 Task: Add a signature Jackson Scott containing Have a great Mothers Day, Jackson Scott to email address softage.8@softage.net and add a folder Fourth of July plans
Action: Mouse moved to (122, 146)
Screenshot: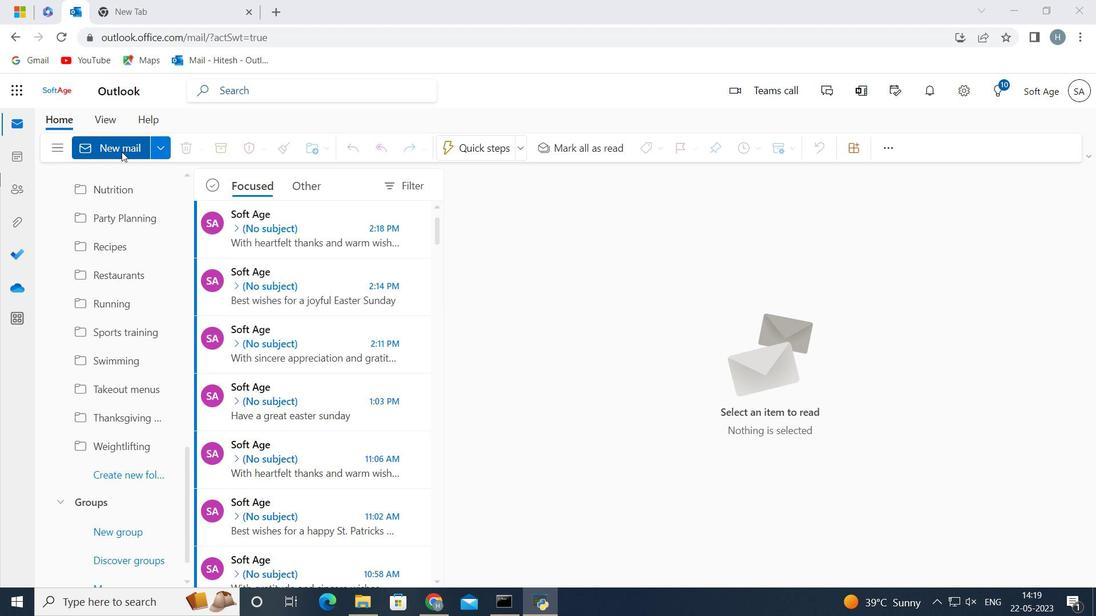 
Action: Mouse pressed left at (122, 146)
Screenshot: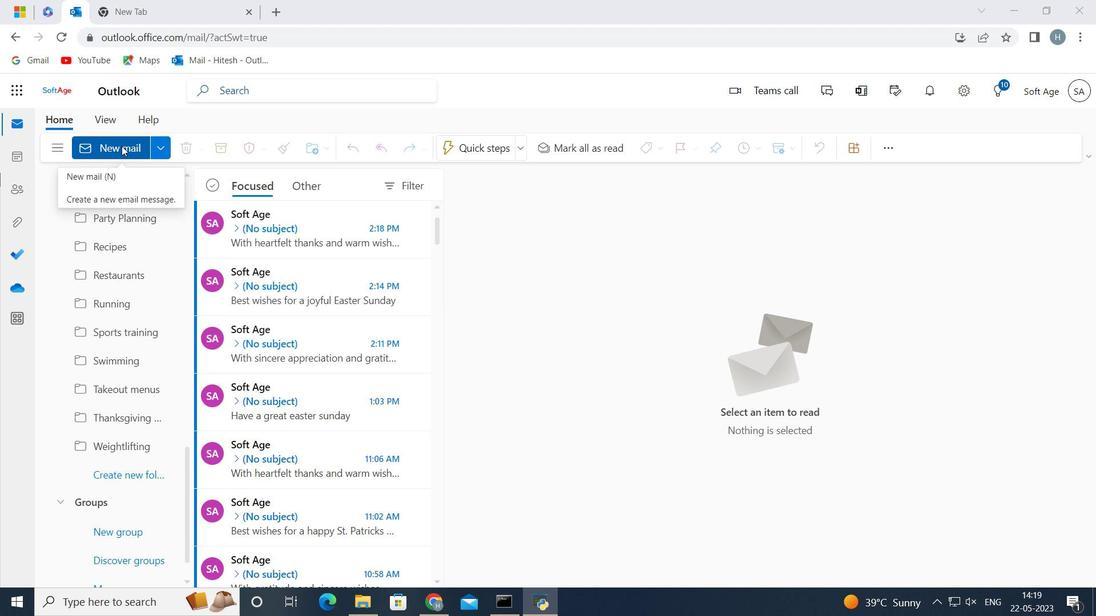
Action: Mouse moved to (891, 151)
Screenshot: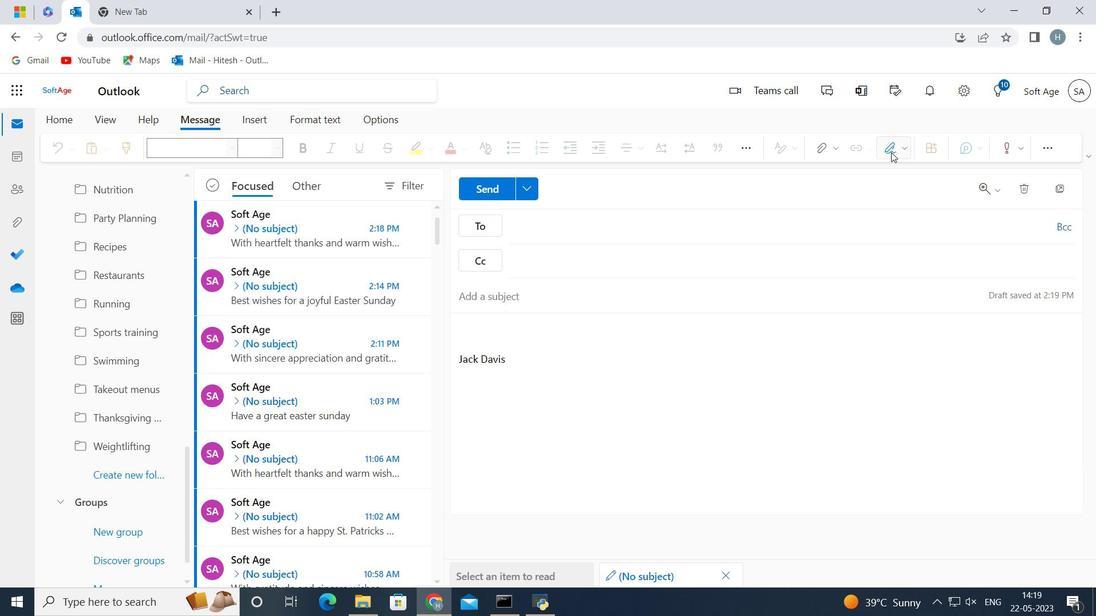 
Action: Mouse pressed left at (891, 151)
Screenshot: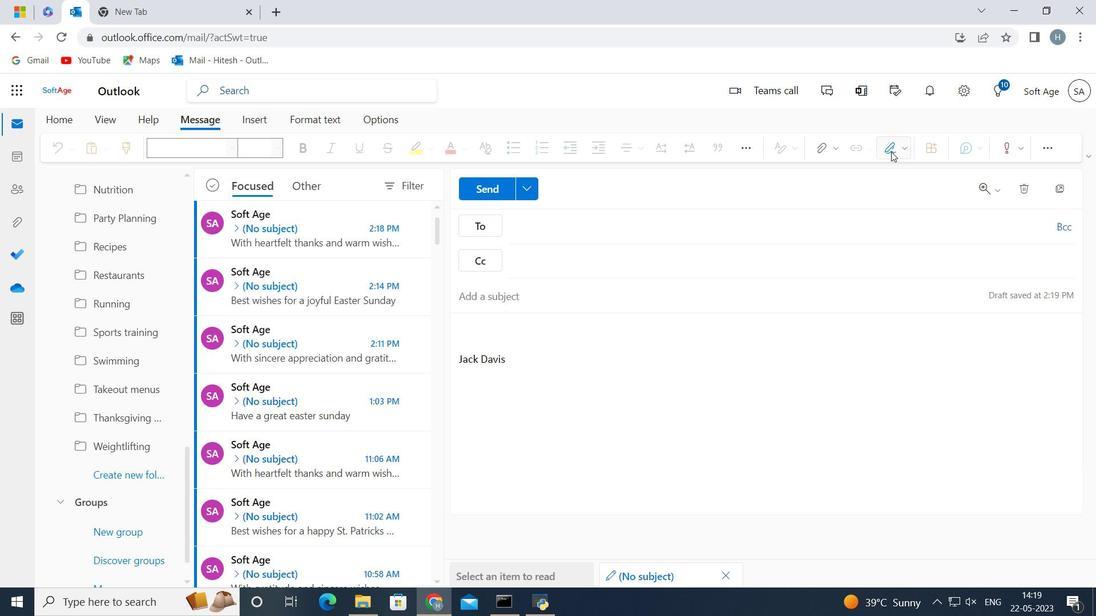 
Action: Mouse moved to (878, 379)
Screenshot: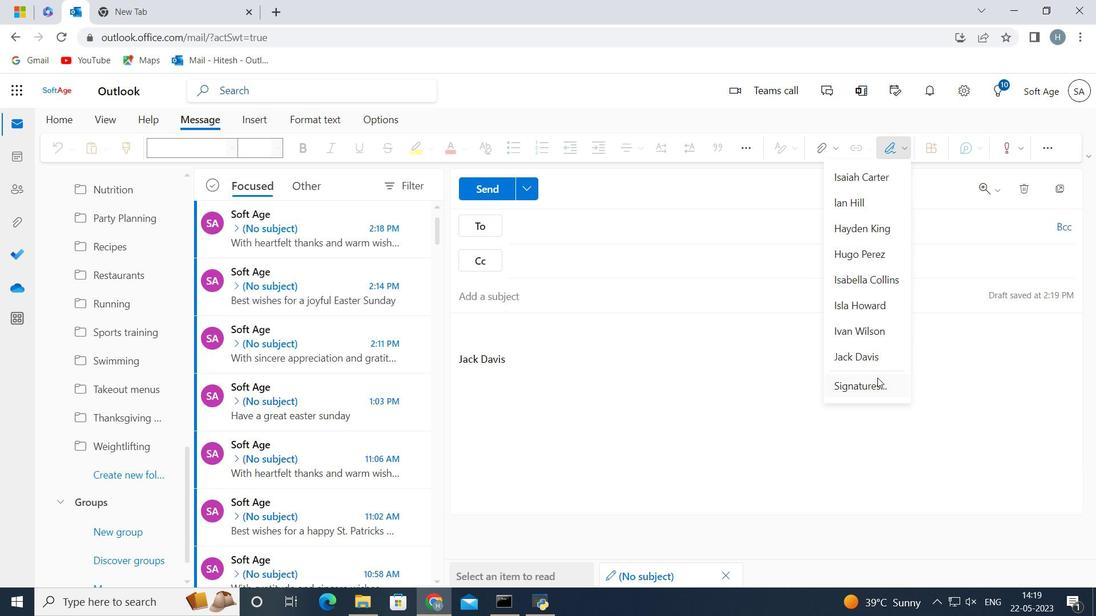 
Action: Mouse pressed left at (878, 379)
Screenshot: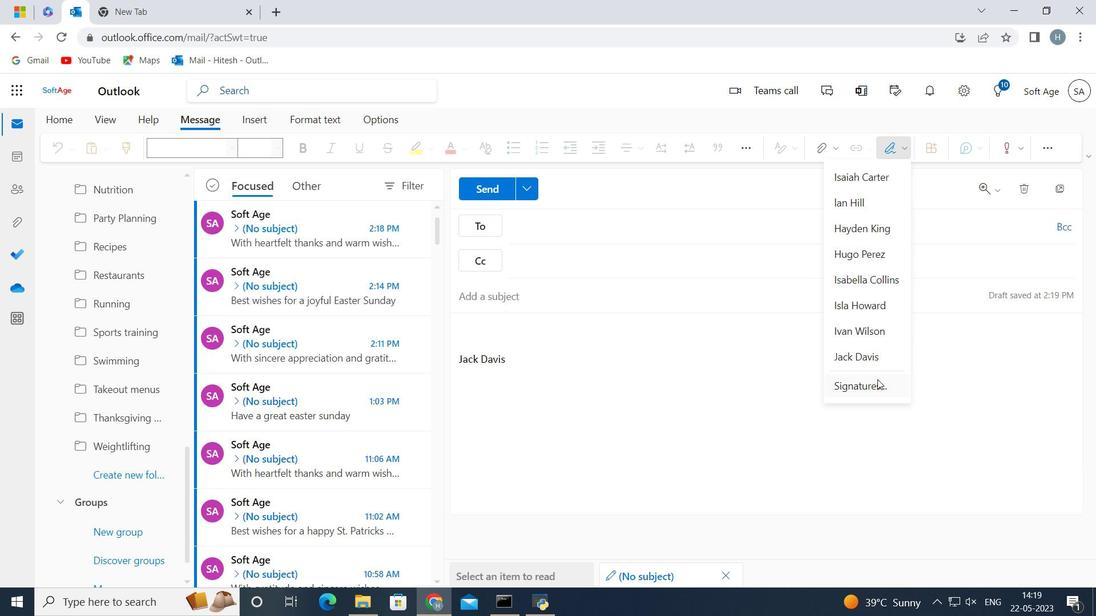 
Action: Mouse moved to (529, 254)
Screenshot: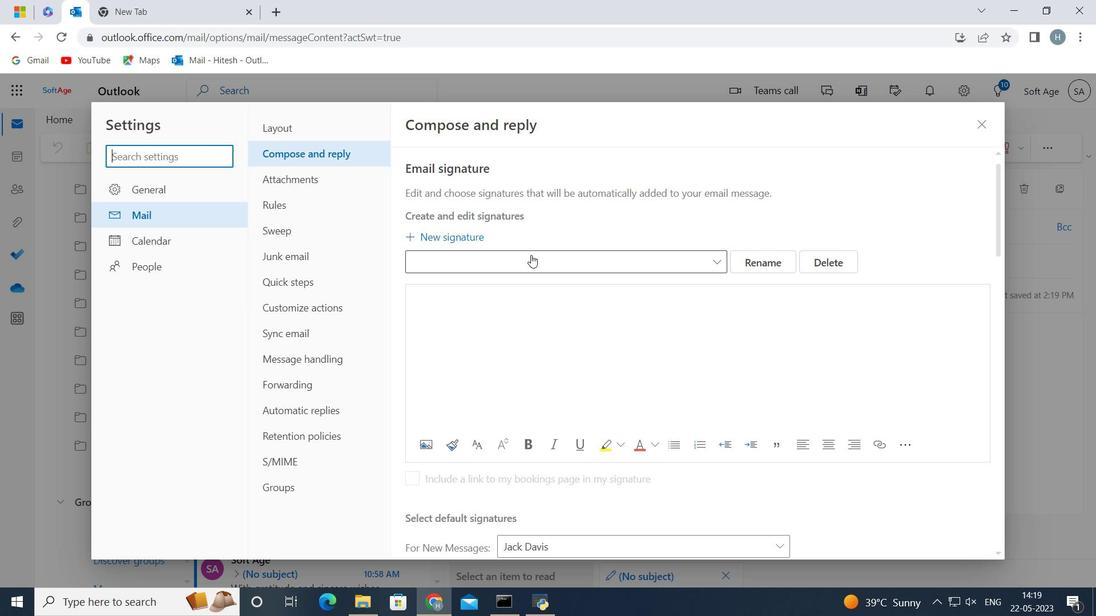 
Action: Mouse pressed left at (529, 254)
Screenshot: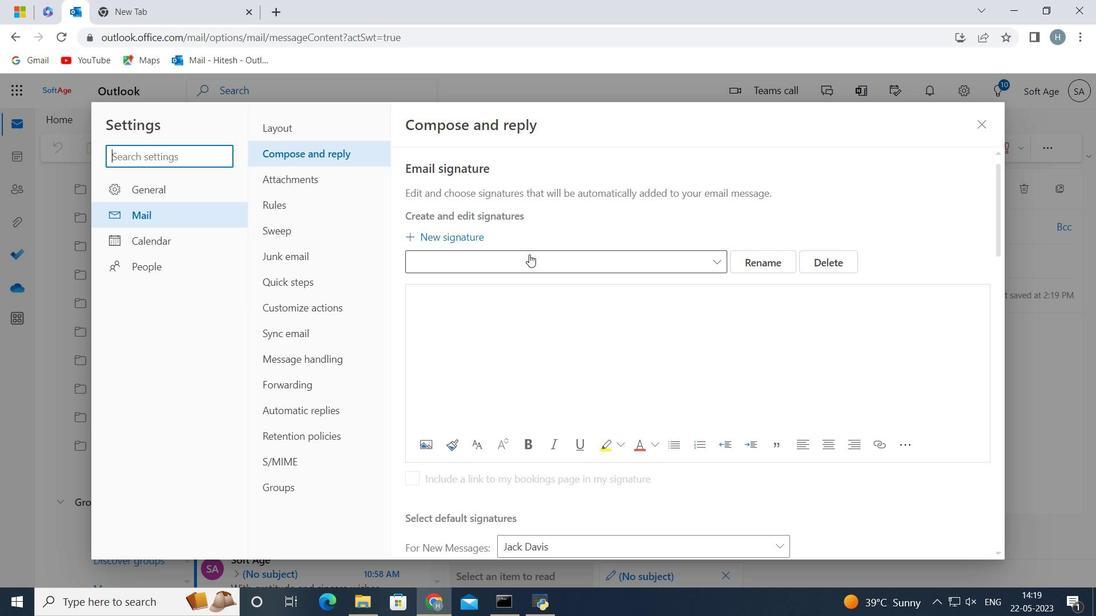 
Action: Mouse moved to (794, 257)
Screenshot: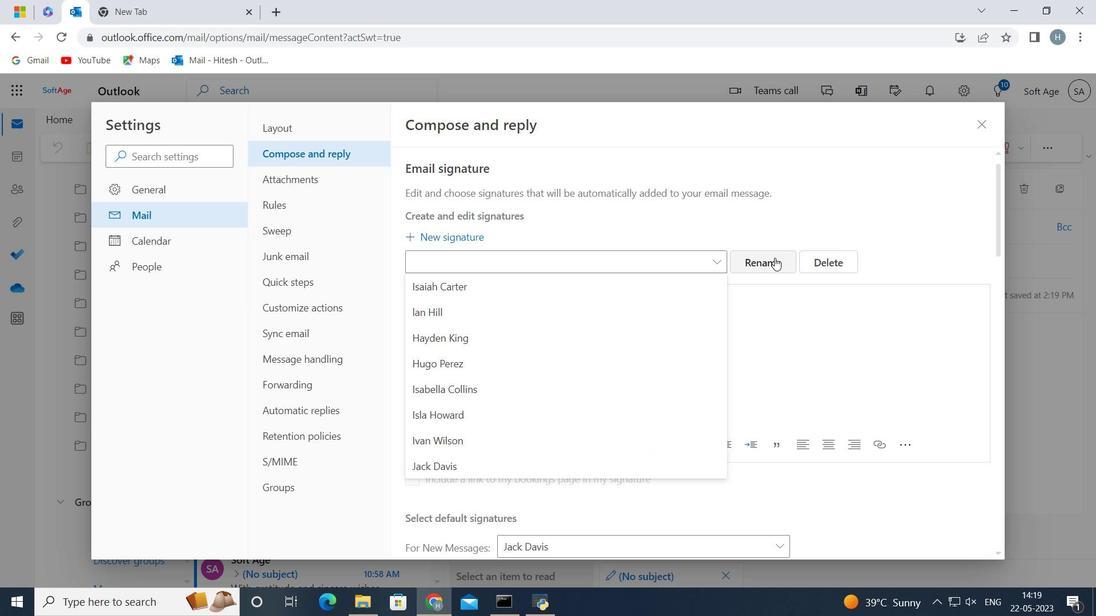 
Action: Mouse pressed left at (794, 257)
Screenshot: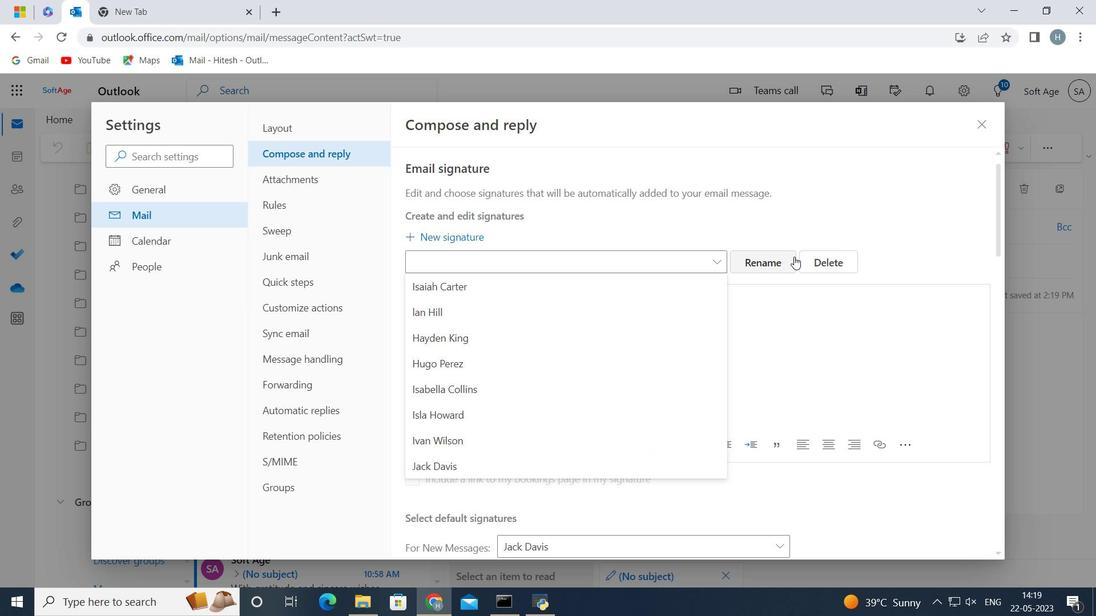 
Action: Mouse moved to (722, 259)
Screenshot: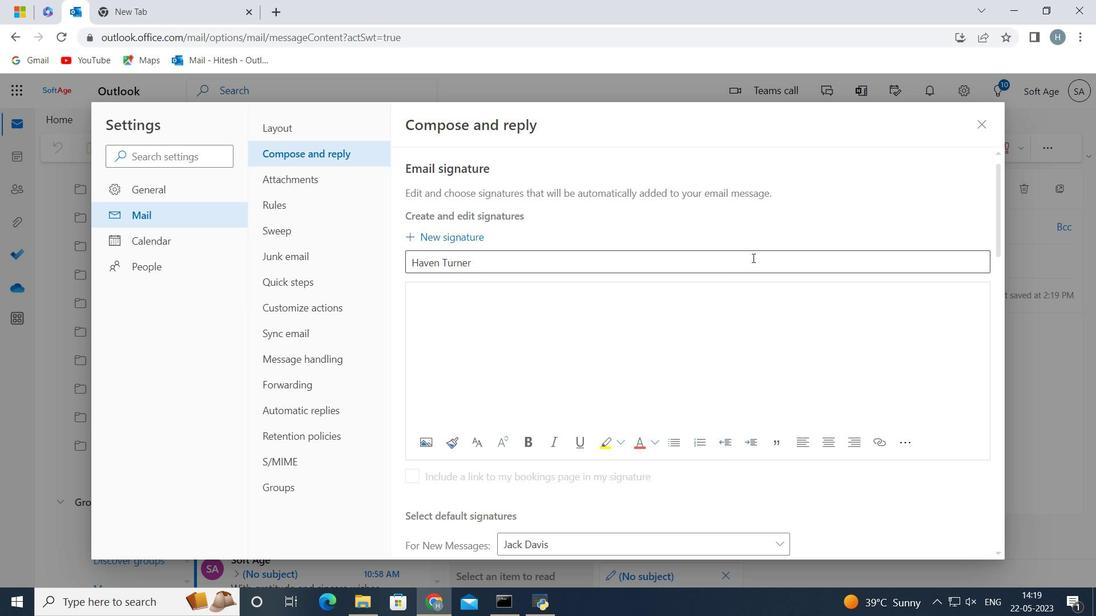 
Action: Mouse pressed left at (722, 259)
Screenshot: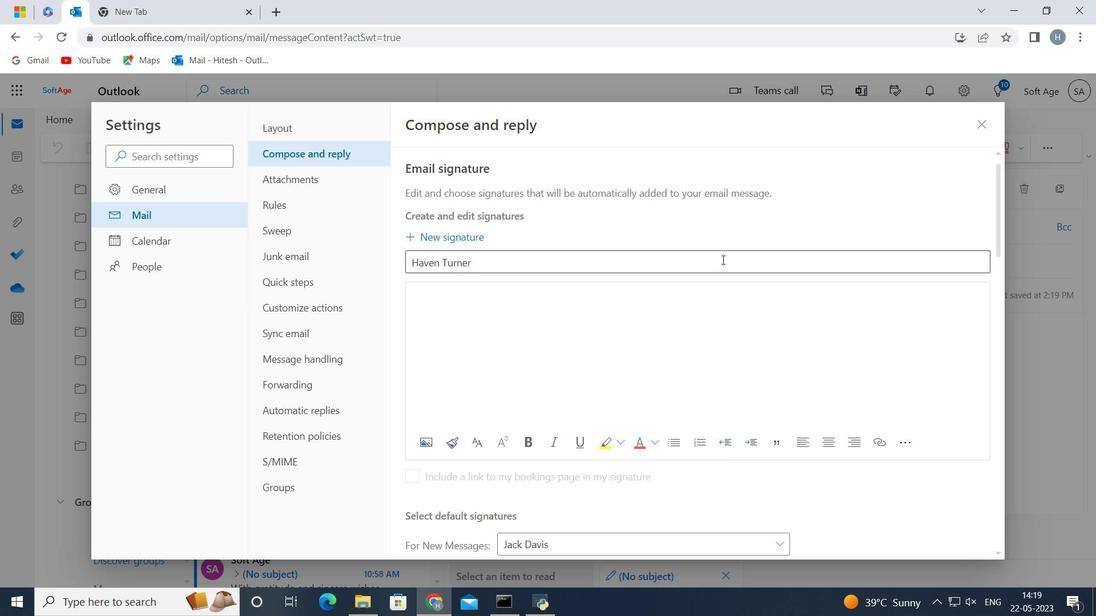 
Action: Key pressed <Key.backspace><Key.backspace><Key.backspace><Key.backspace><Key.backspace><Key.backspace><Key.backspace><Key.backspace><Key.backspace><Key.backspace><Key.backspace><Key.backspace><Key.backspace><Key.backspace><Key.backspace><Key.backspace><Key.shift>Jackson<Key.space><Key.shift>Scott
Screenshot: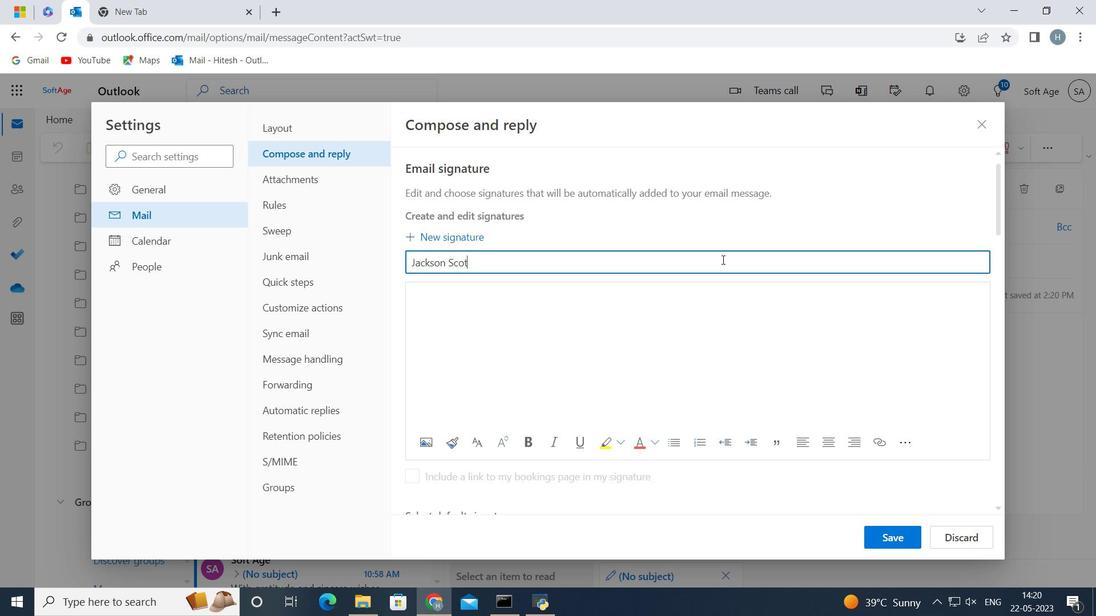 
Action: Mouse moved to (520, 309)
Screenshot: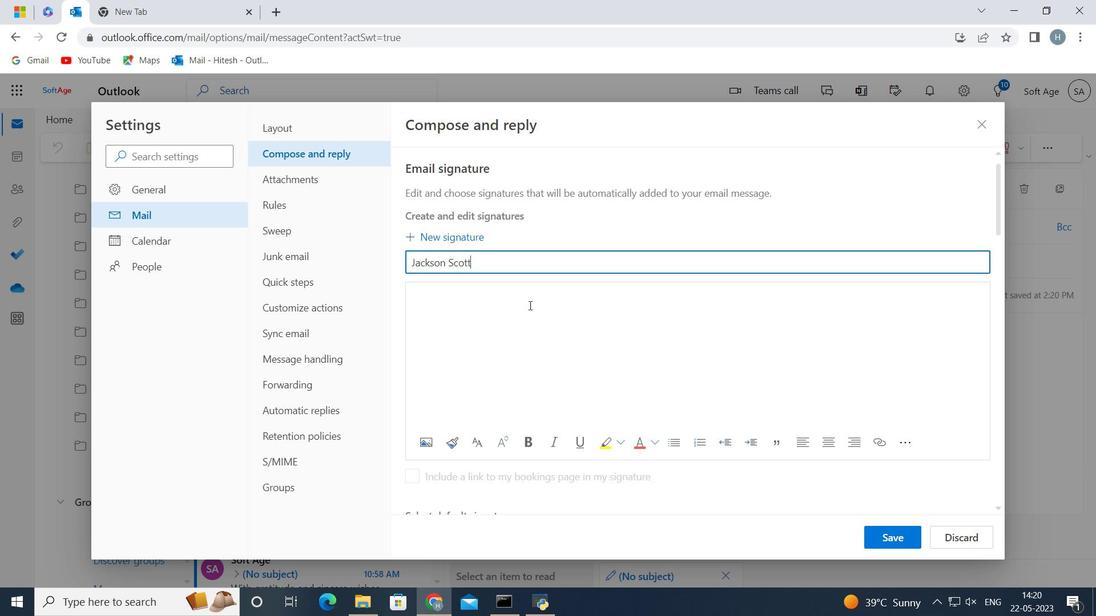 
Action: Mouse pressed left at (520, 309)
Screenshot: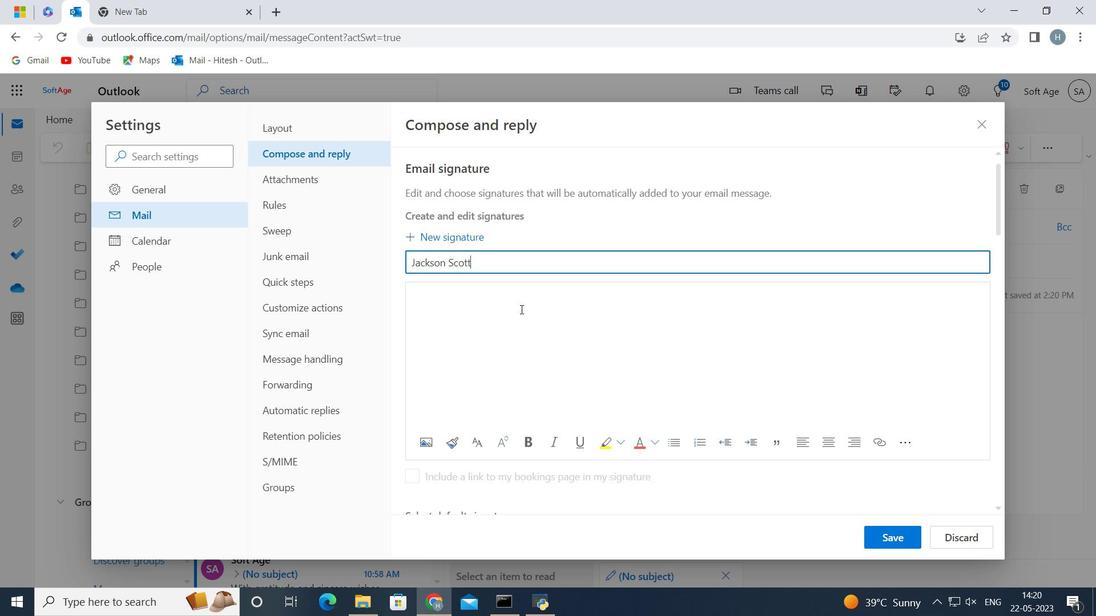 
Action: Key pressed <Key.shift>Jackson<Key.space><Key.shift>Scott
Screenshot: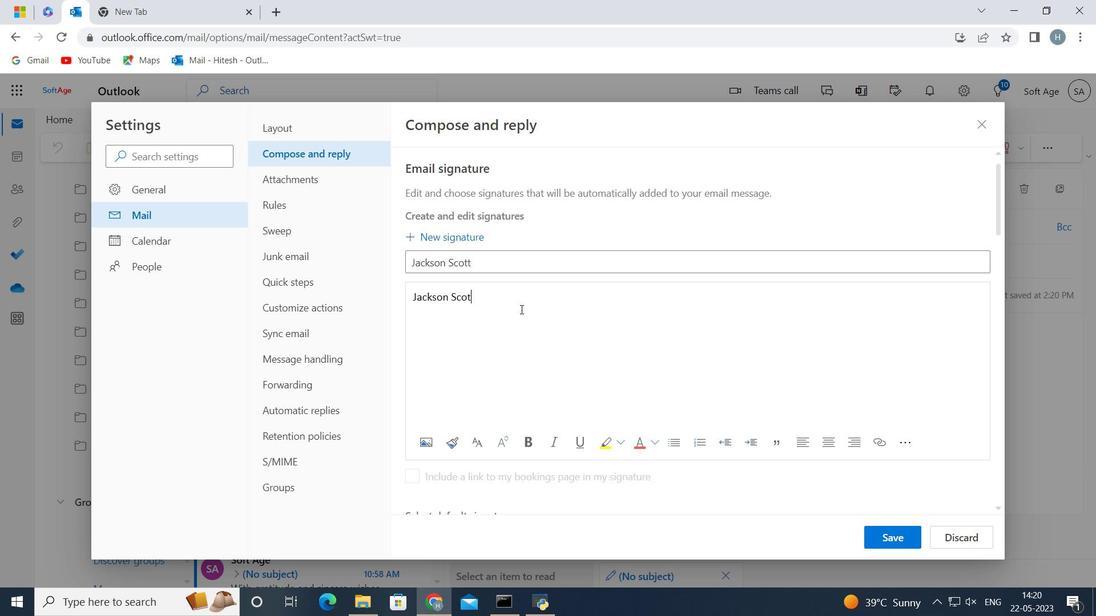 
Action: Mouse moved to (556, 331)
Screenshot: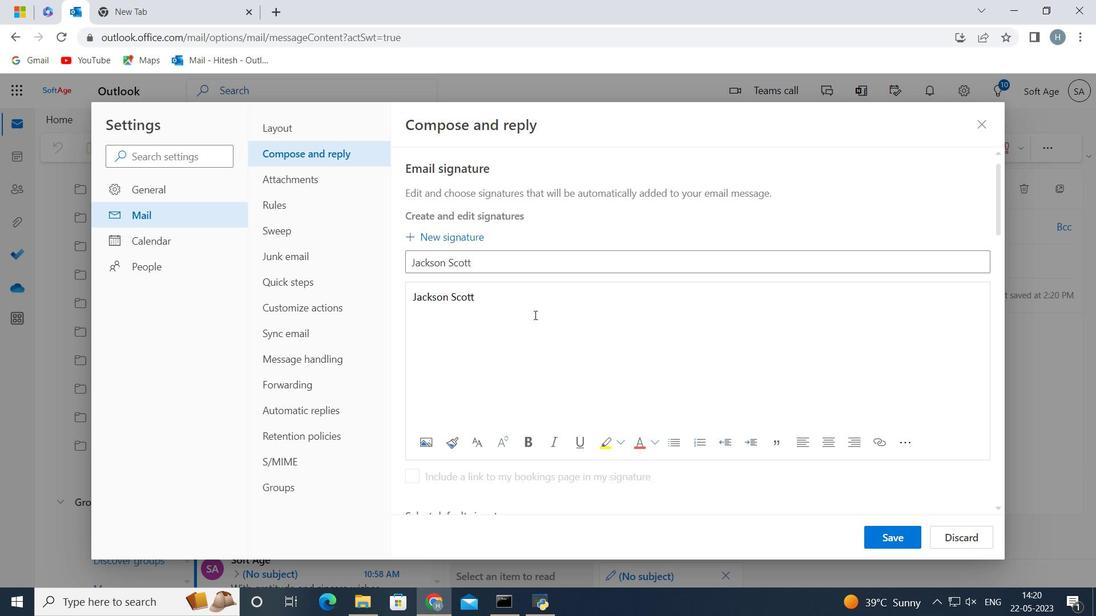 
Action: Mouse pressed left at (556, 331)
Screenshot: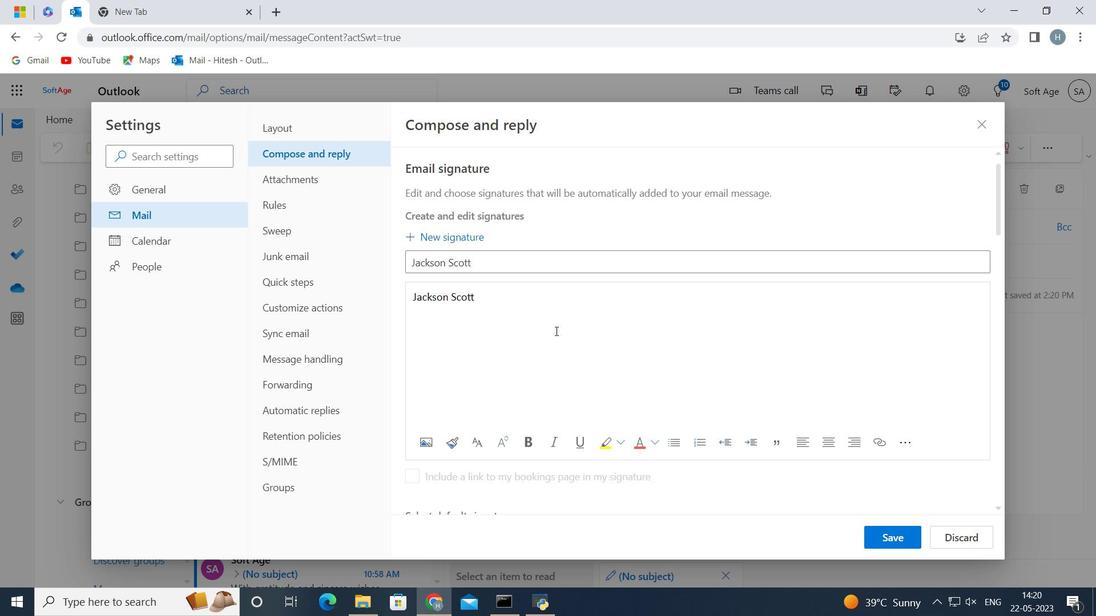 
Action: Mouse moved to (902, 542)
Screenshot: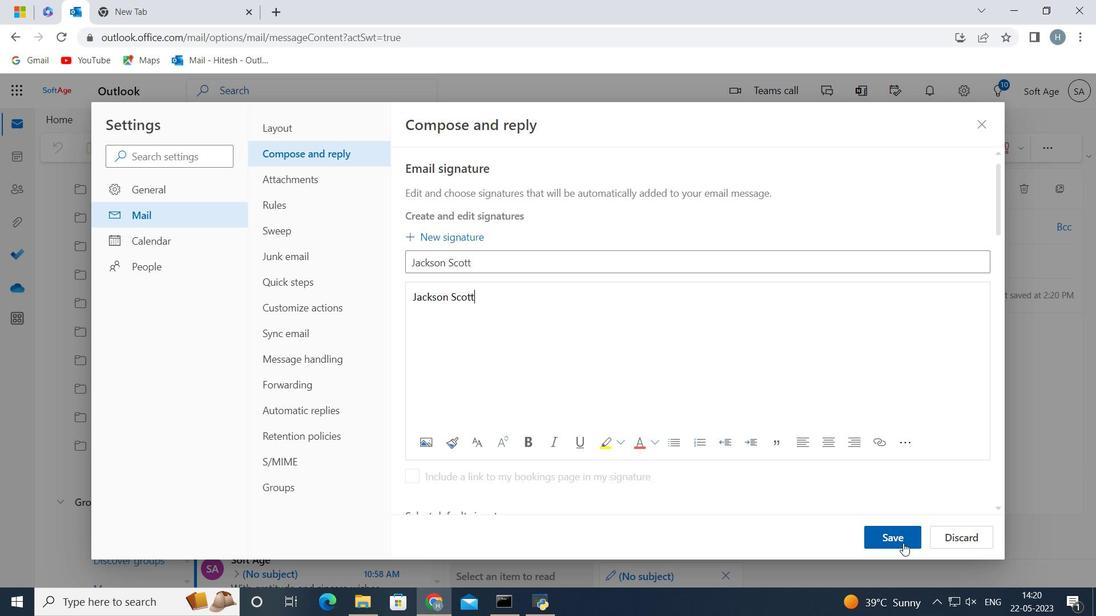 
Action: Mouse pressed left at (902, 542)
Screenshot: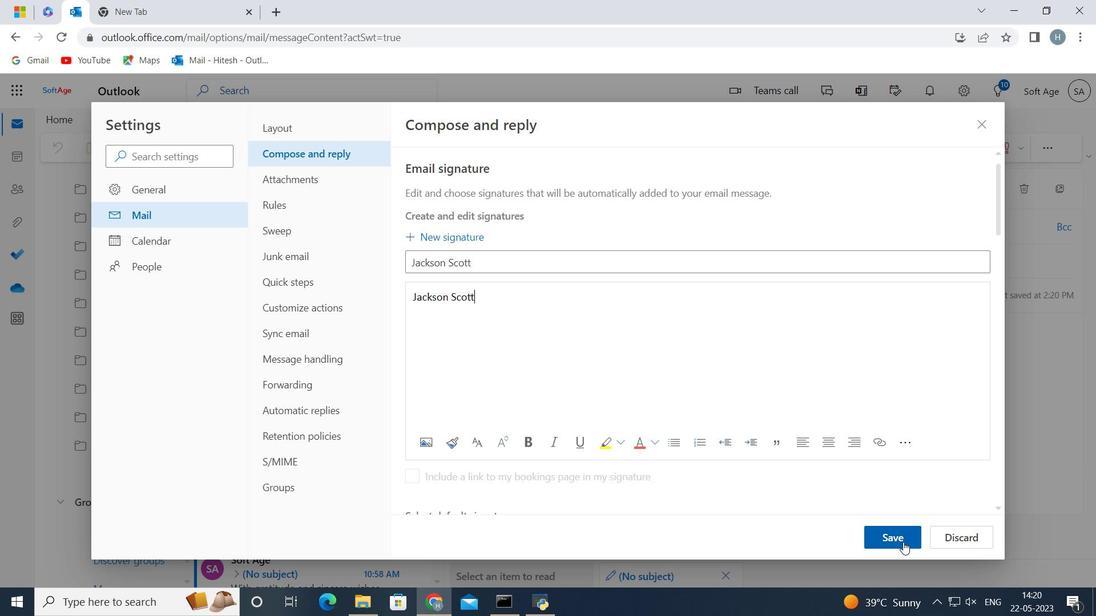 
Action: Mouse moved to (620, 321)
Screenshot: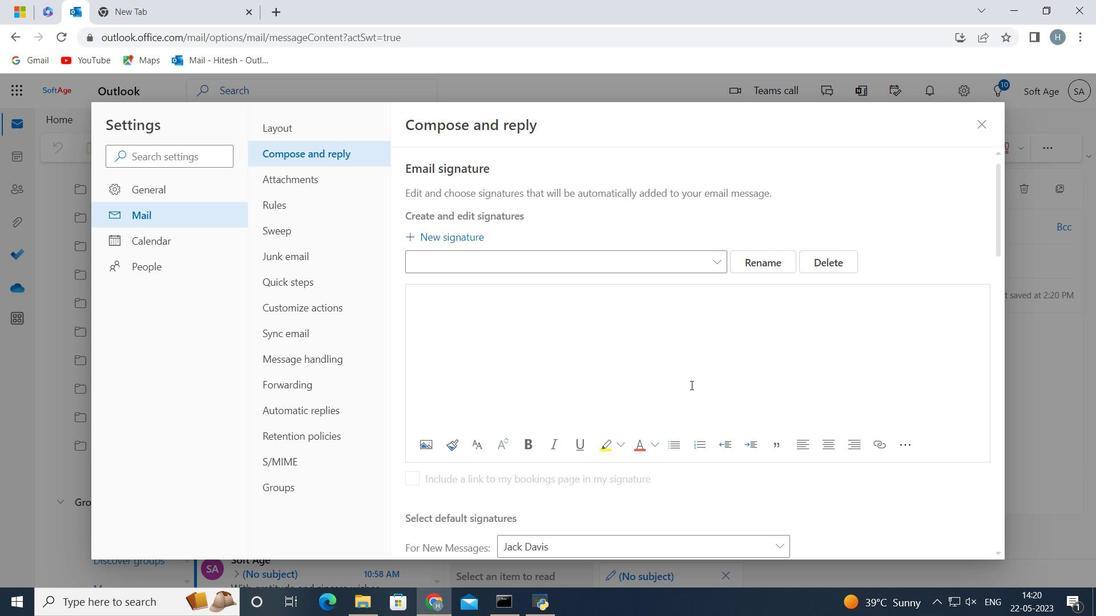 
Action: Mouse scrolled (620, 321) with delta (0, 0)
Screenshot: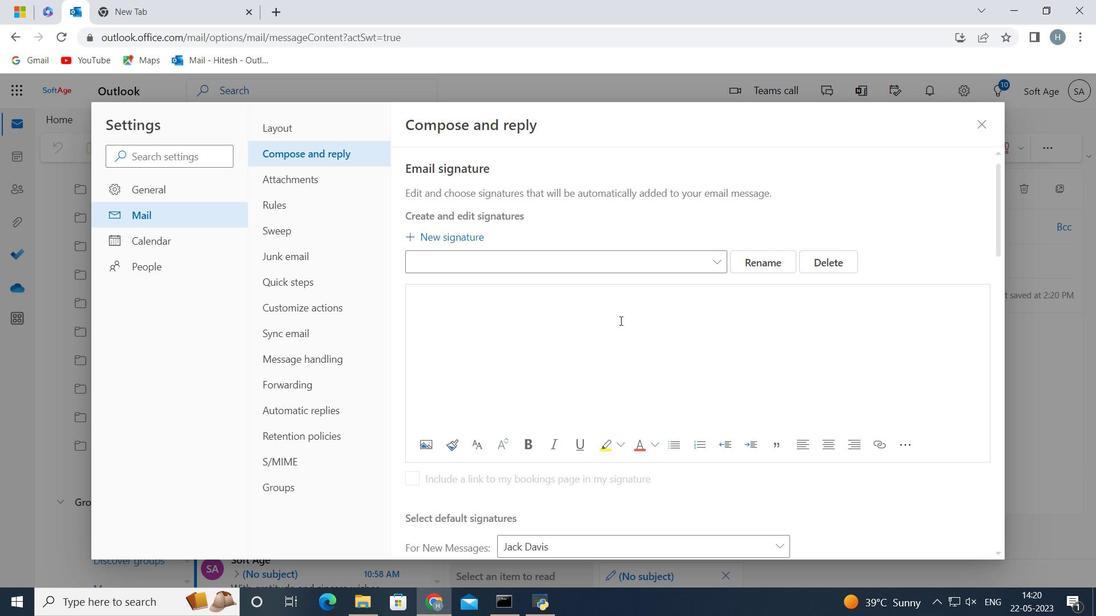 
Action: Mouse scrolled (620, 321) with delta (0, 0)
Screenshot: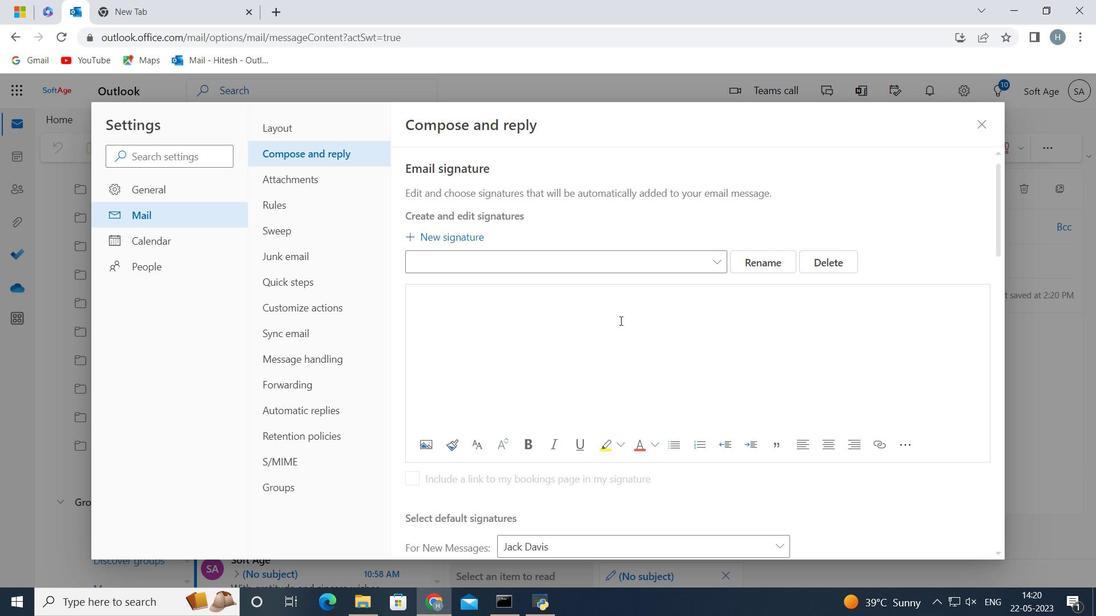 
Action: Mouse moved to (607, 292)
Screenshot: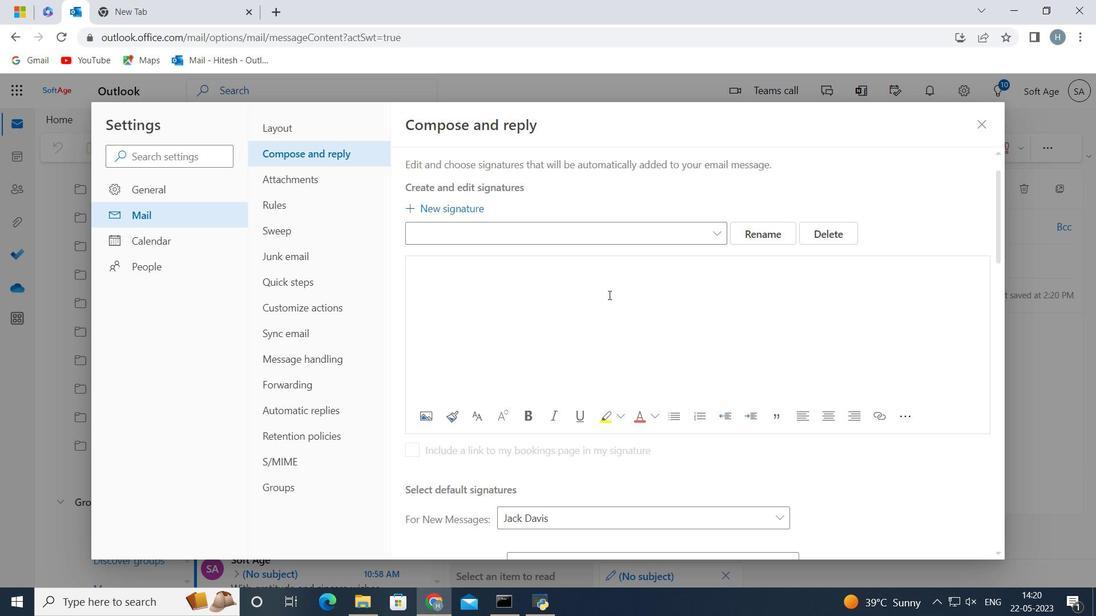 
Action: Mouse scrolled (607, 291) with delta (0, 0)
Screenshot: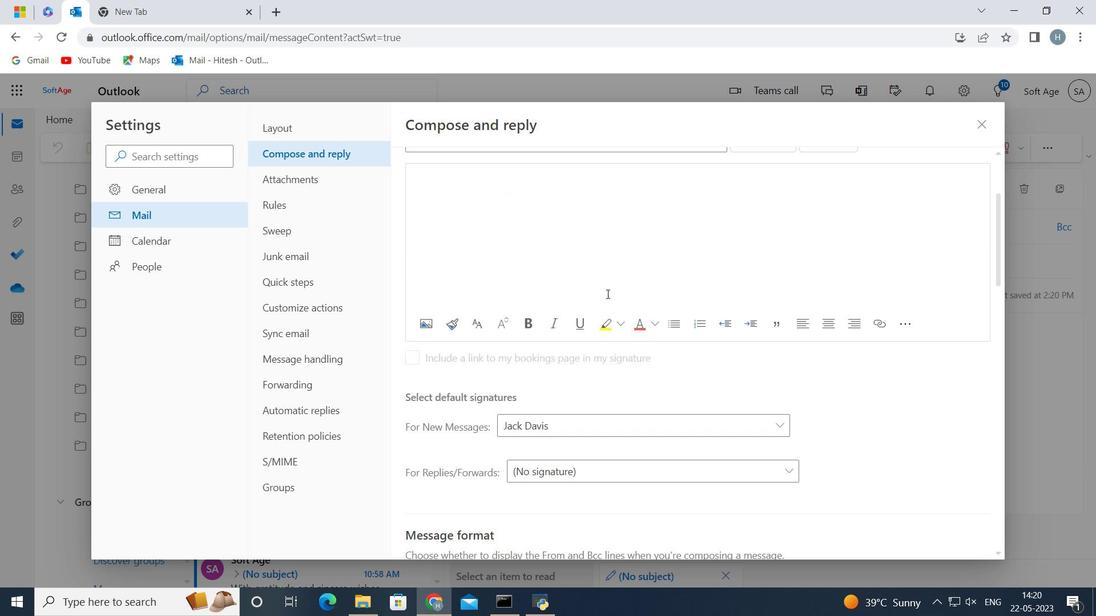 
Action: Mouse scrolled (607, 291) with delta (0, 0)
Screenshot: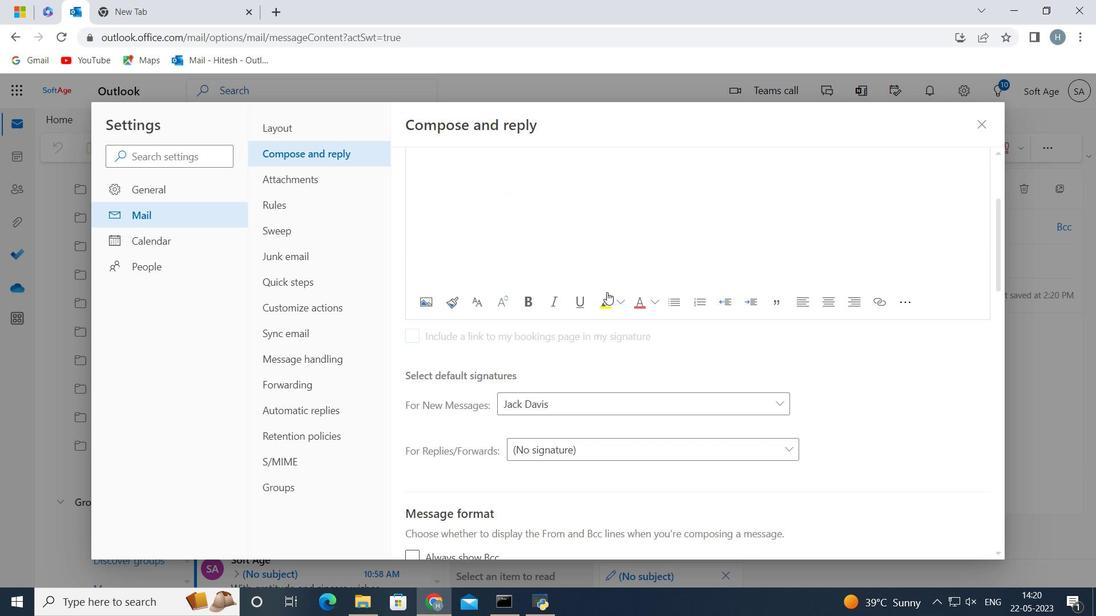 
Action: Mouse moved to (666, 263)
Screenshot: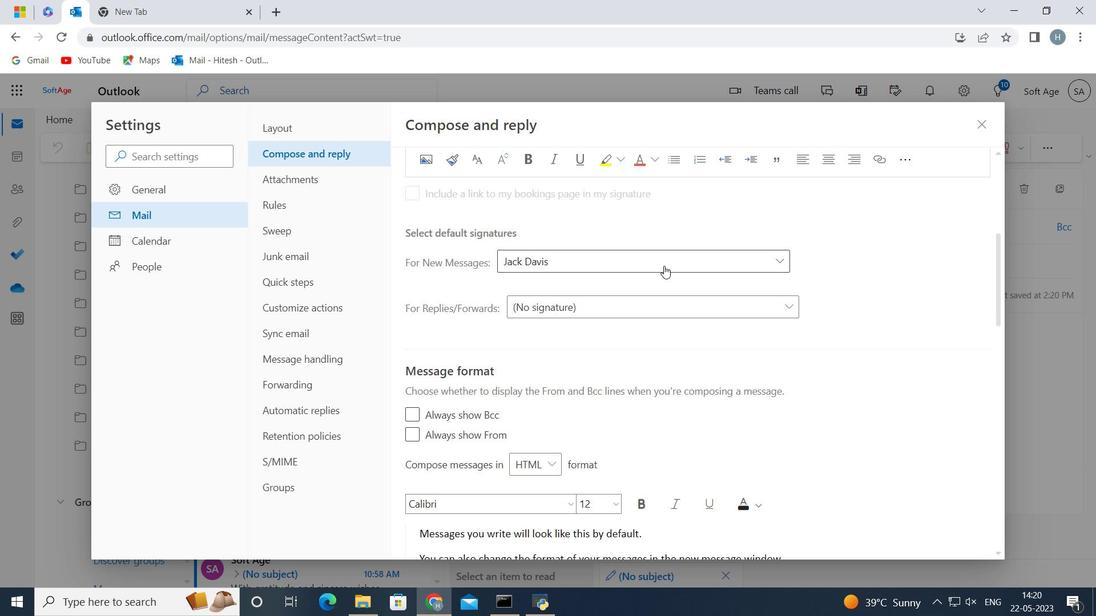 
Action: Mouse pressed left at (666, 263)
Screenshot: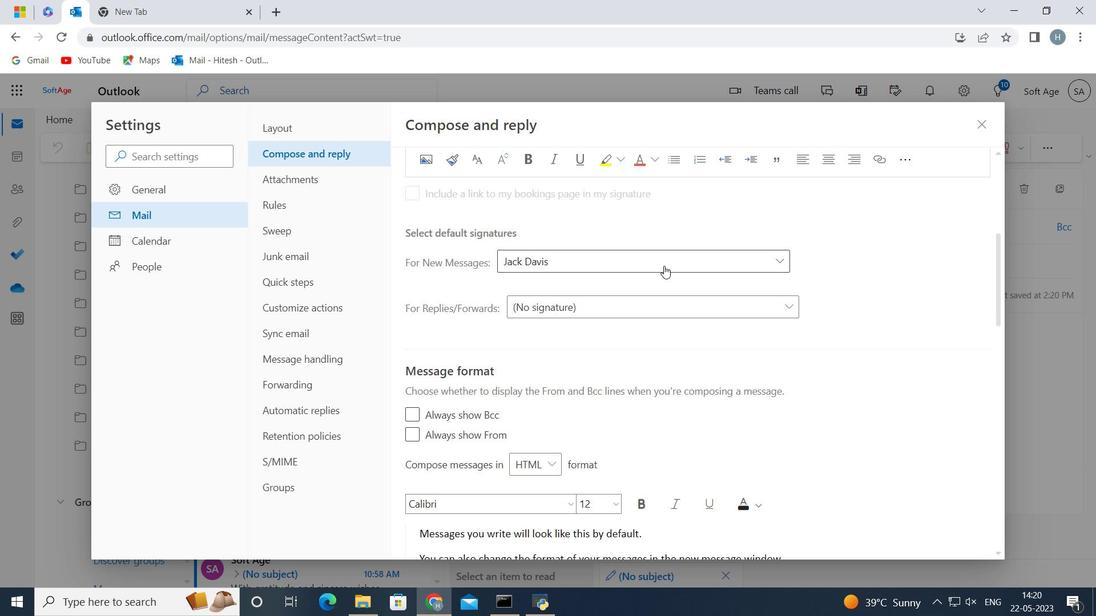 
Action: Mouse moved to (630, 517)
Screenshot: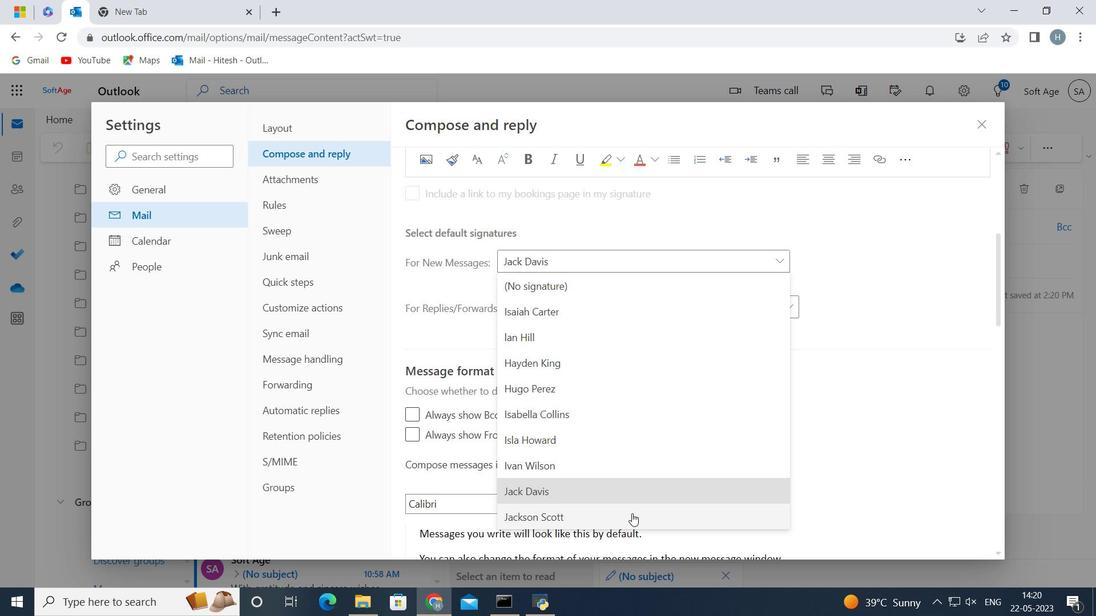 
Action: Mouse pressed left at (630, 517)
Screenshot: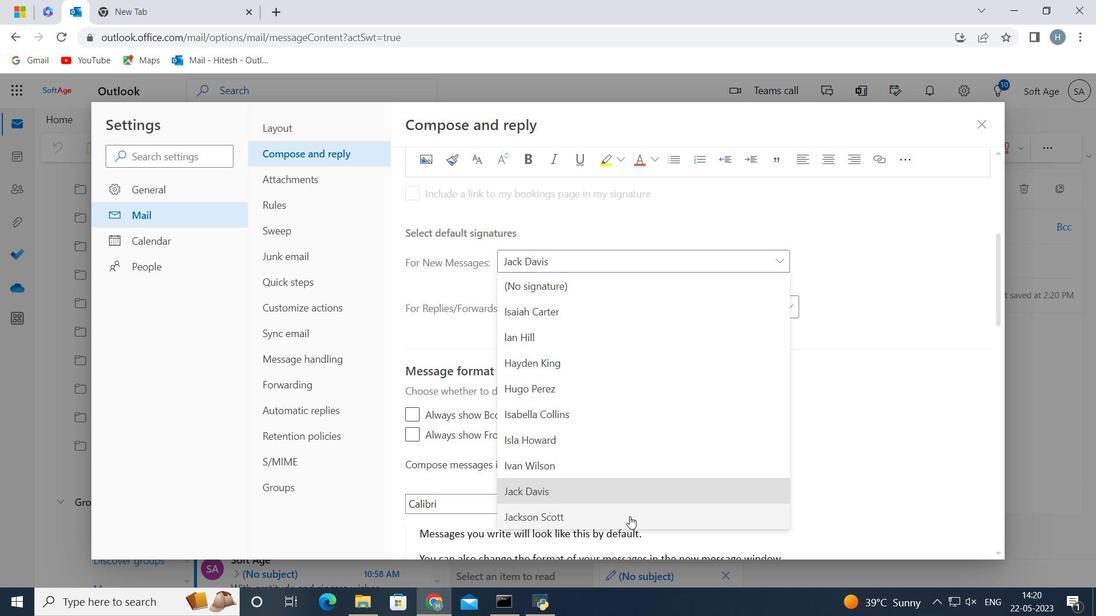 
Action: Mouse moved to (889, 540)
Screenshot: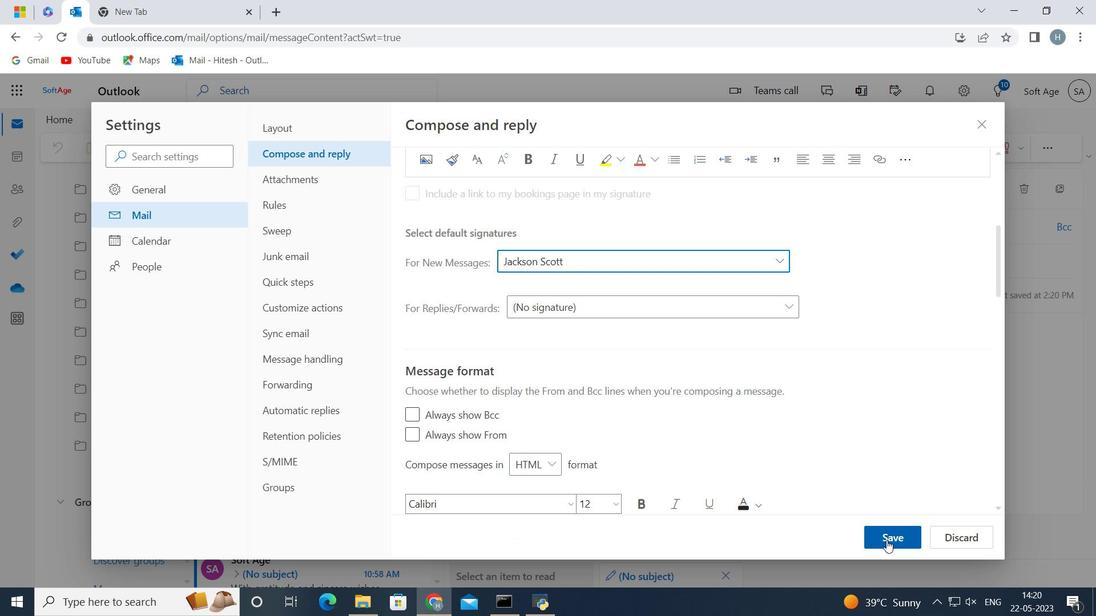
Action: Mouse pressed left at (889, 540)
Screenshot: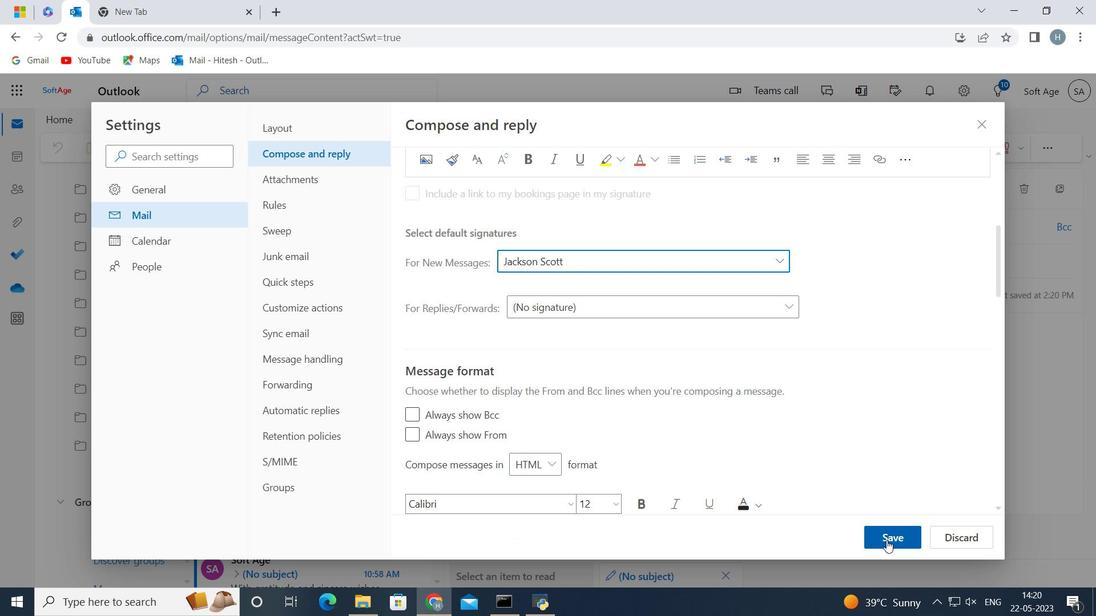 
Action: Mouse moved to (981, 119)
Screenshot: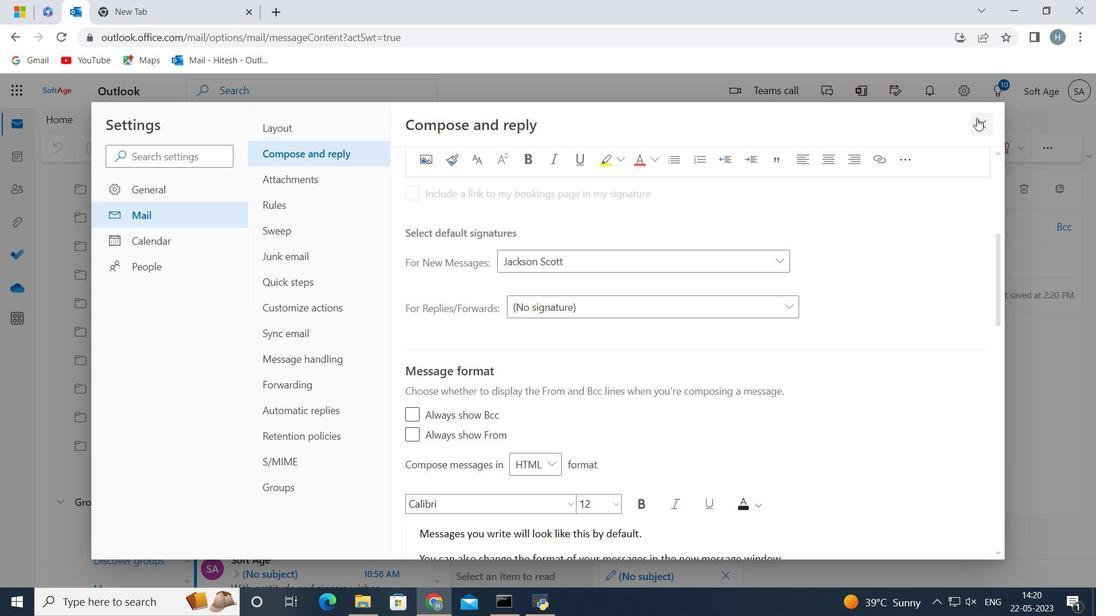 
Action: Mouse pressed left at (981, 119)
Screenshot: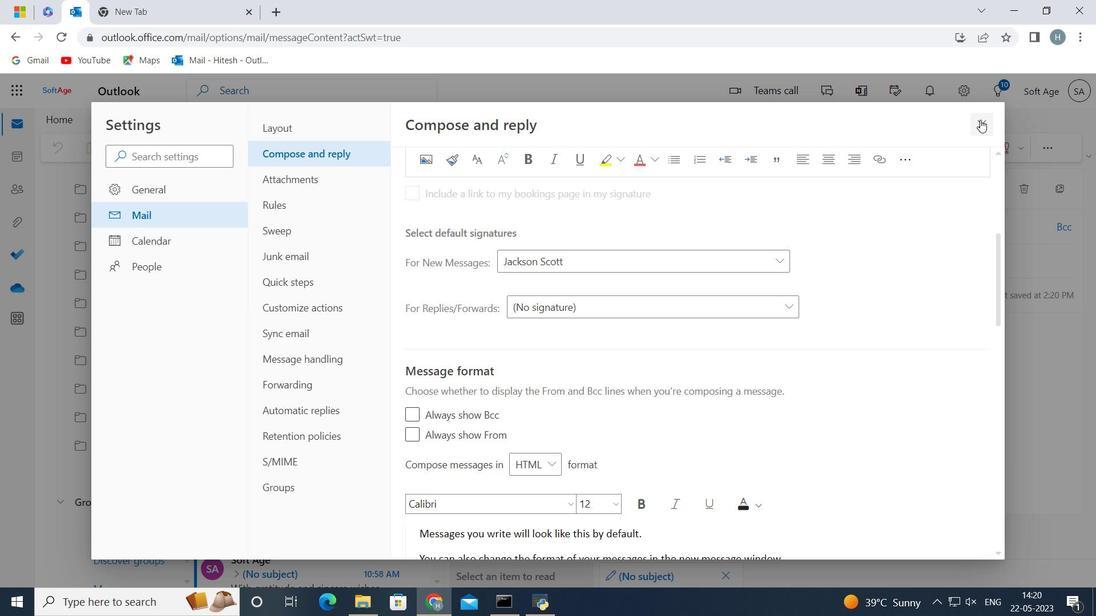 
Action: Mouse moved to (526, 373)
Screenshot: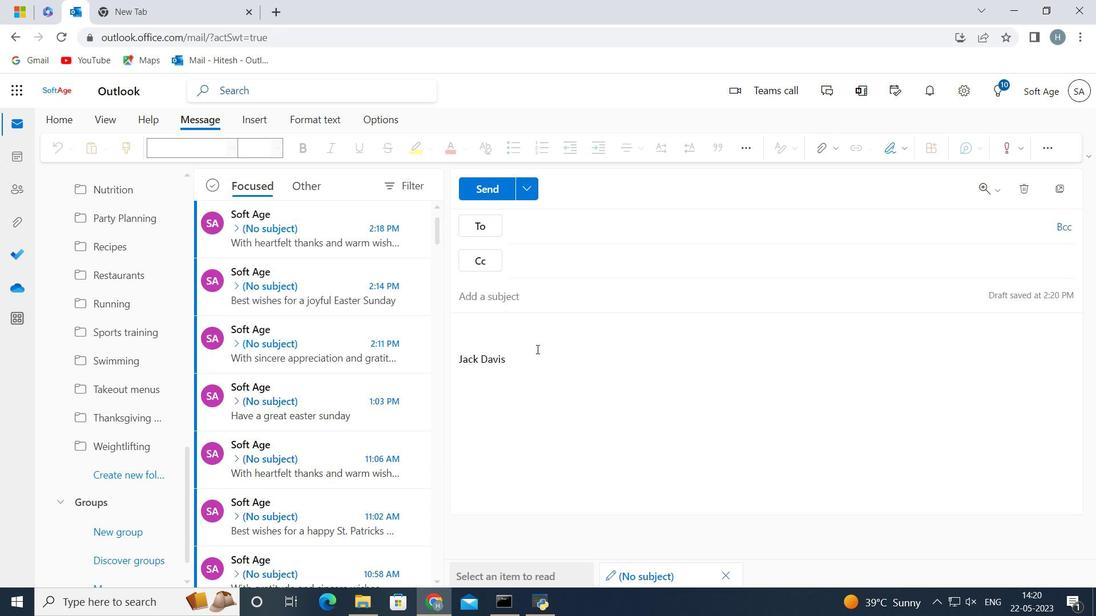 
Action: Mouse pressed left at (526, 373)
Screenshot: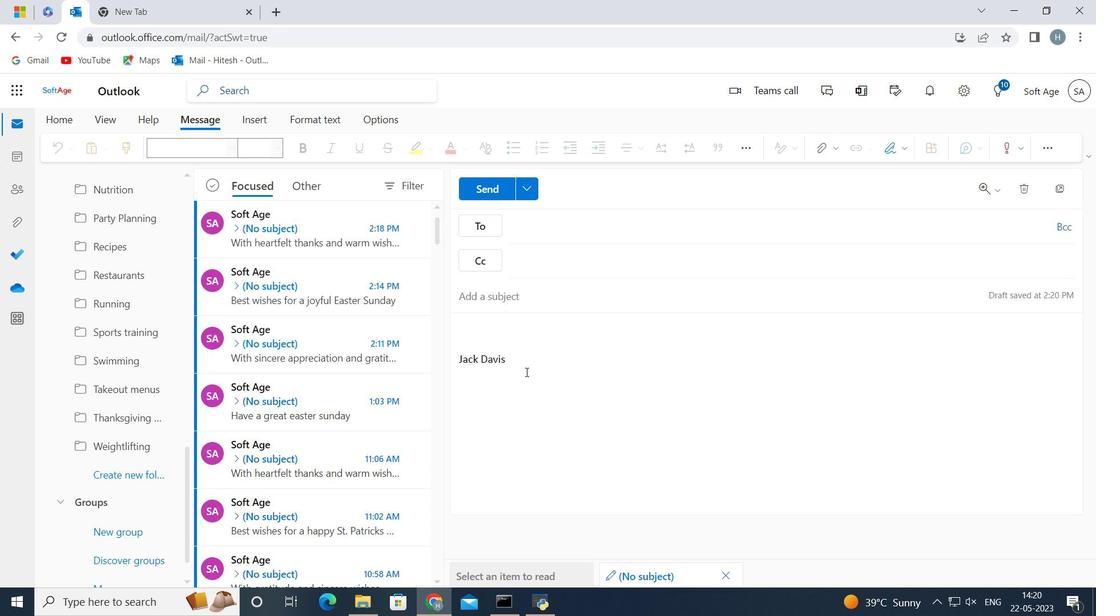 
Action: Mouse moved to (530, 367)
Screenshot: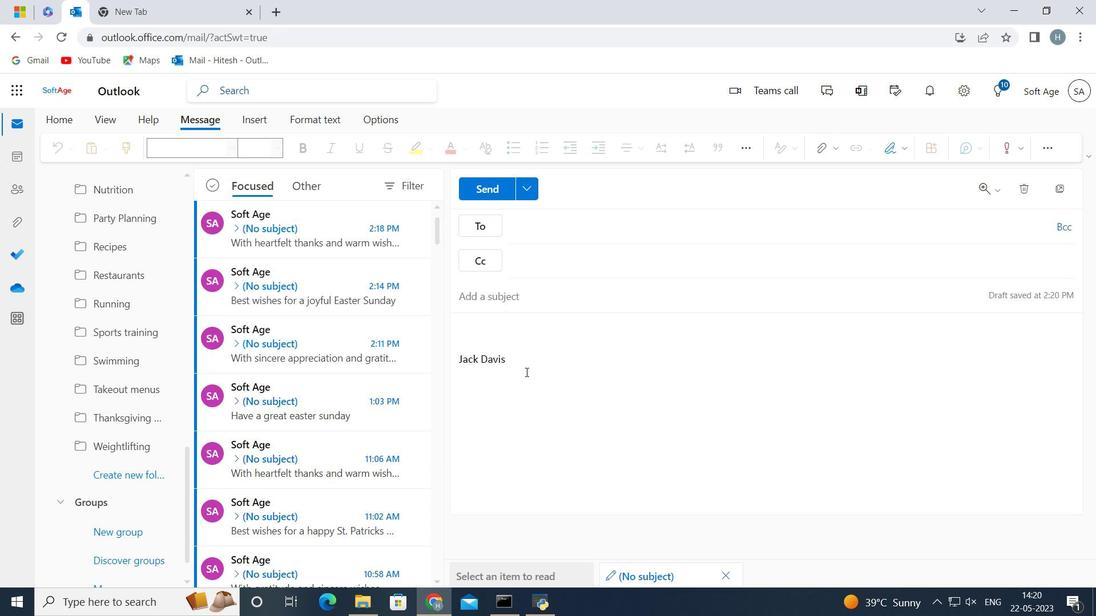 
Action: Key pressed <Key.backspace><Key.backspace><Key.backspace><Key.backspace><Key.backspace><Key.backspace><Key.backspace><Key.backspace><Key.backspace><Key.backspace><Key.backspace><Key.backspace><Key.backspace><Key.shift>h<Key.backspace><Key.shift>Have<Key.space>a<Key.space>great<Key.space><Key.shift_r>Mothers<Key.space><Key.shift>Day<Key.space>
Screenshot: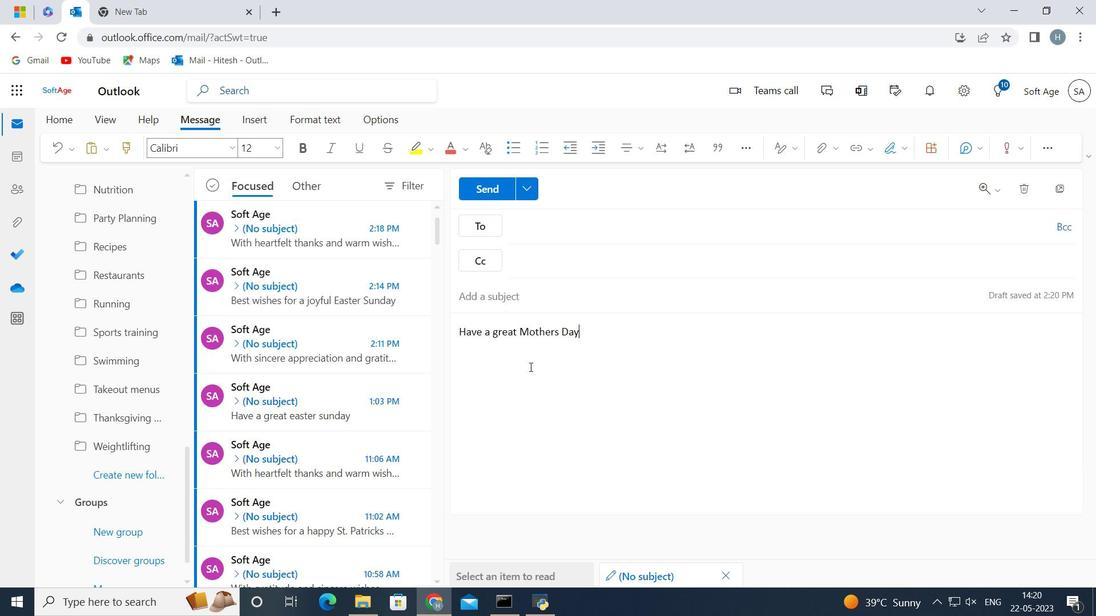 
Action: Mouse moved to (554, 227)
Screenshot: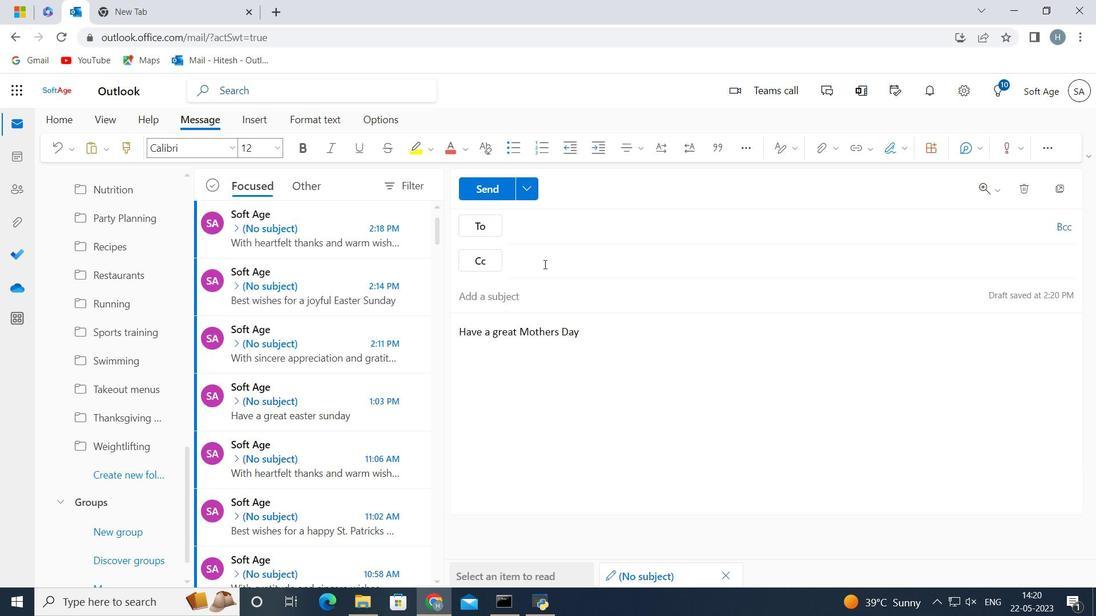 
Action: Mouse pressed left at (554, 227)
Screenshot: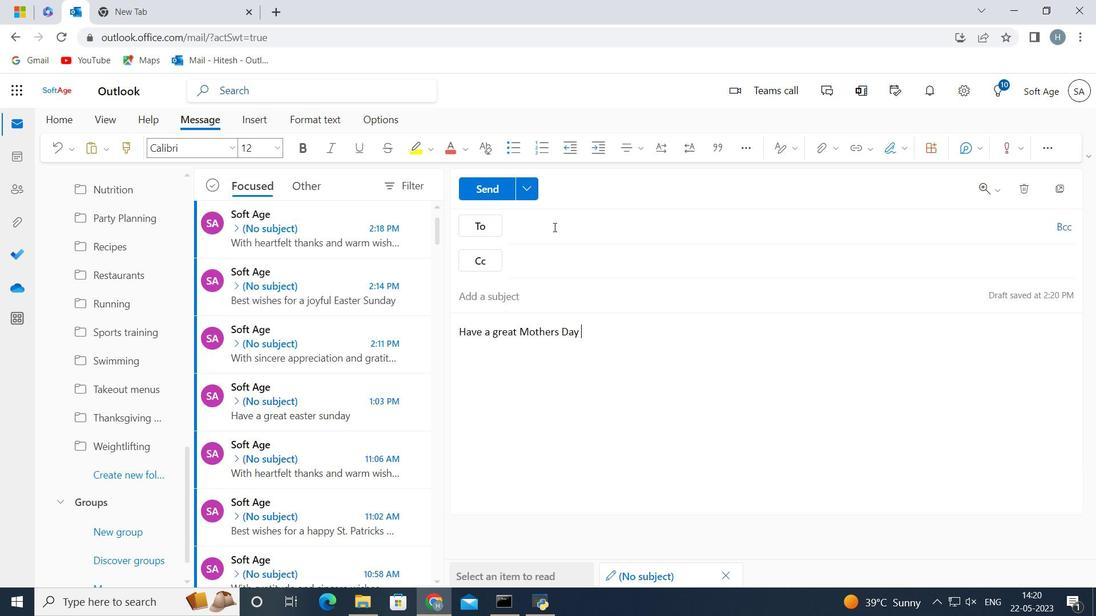 
Action: Key pressed softage.8<Key.shift>@softage.net
Screenshot: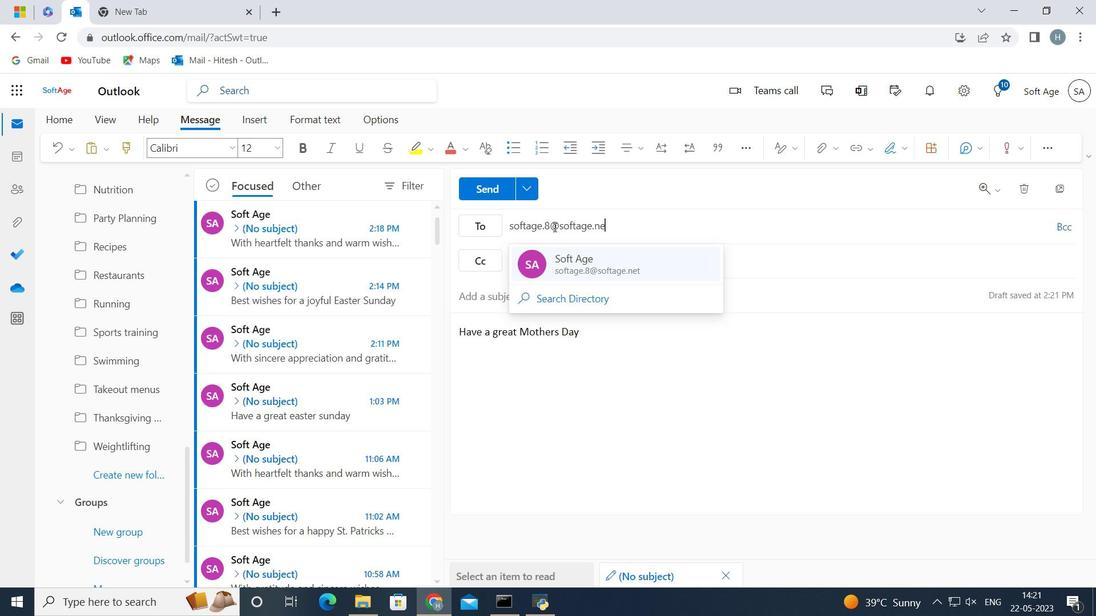 
Action: Mouse moved to (580, 266)
Screenshot: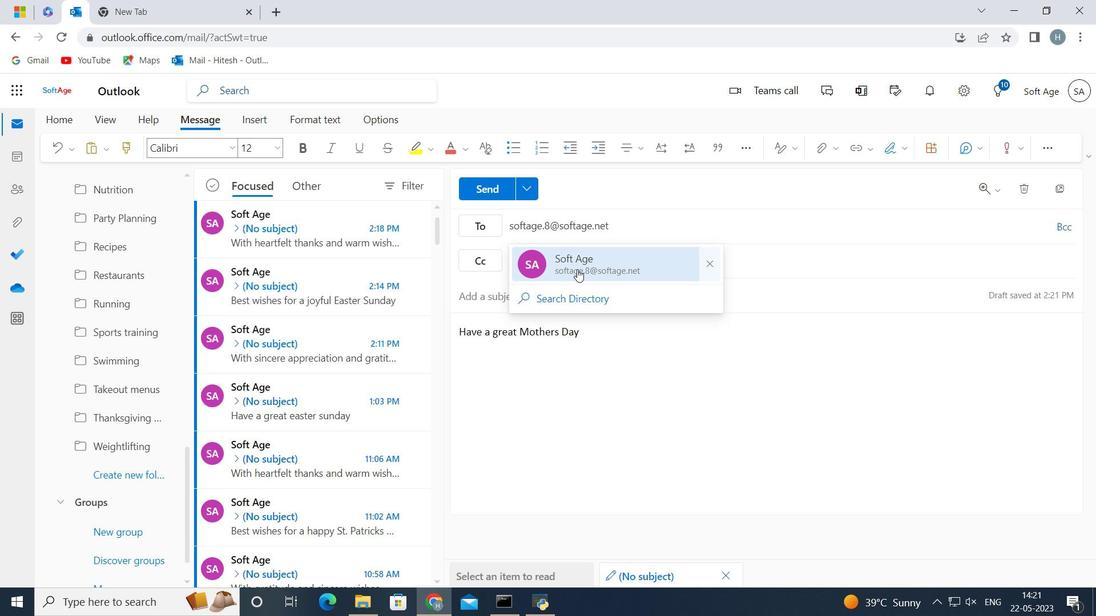 
Action: Mouse pressed left at (580, 266)
Screenshot: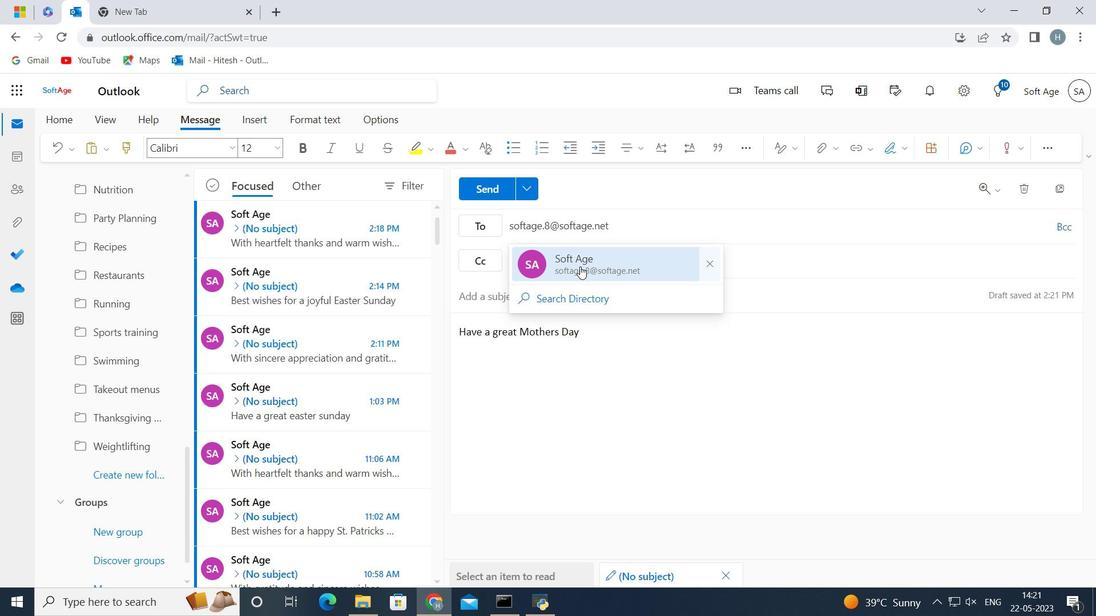 
Action: Mouse moved to (137, 480)
Screenshot: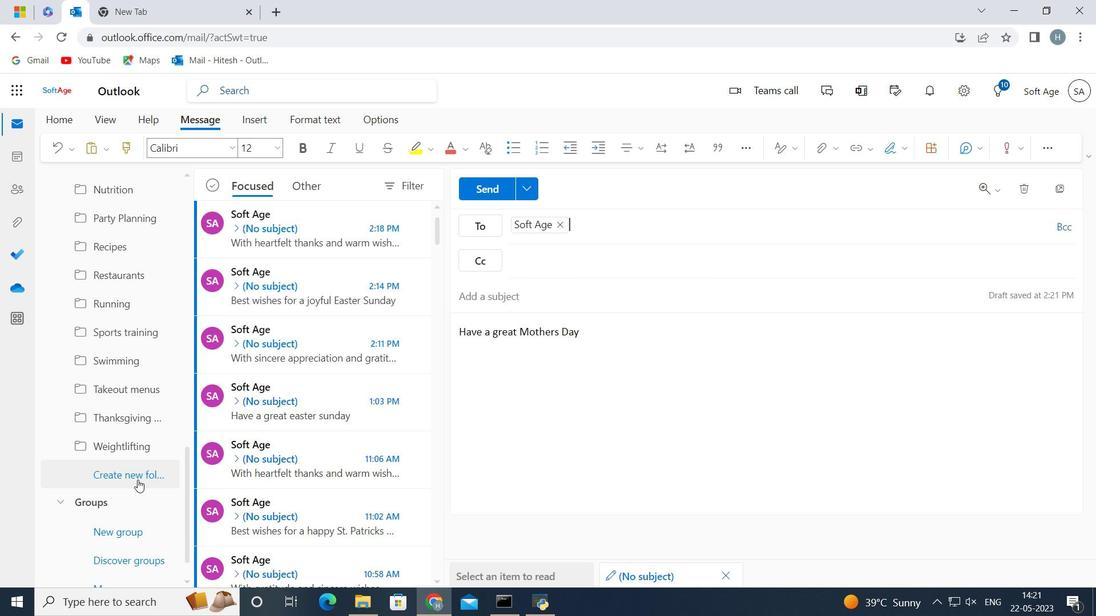 
Action: Mouse pressed left at (137, 480)
Screenshot: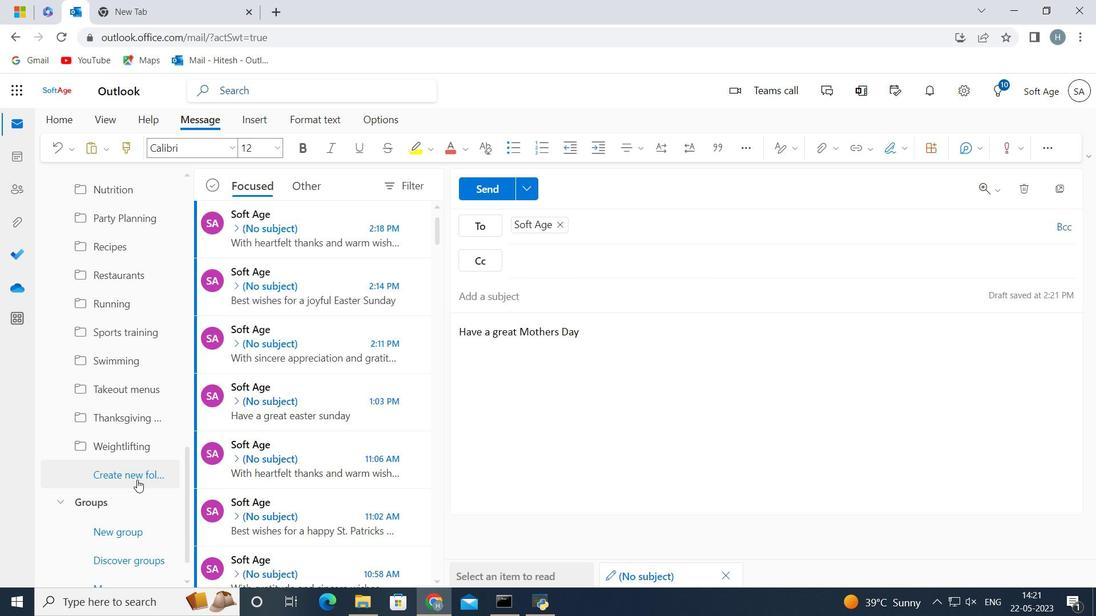 
Action: Key pressed <Key.shift><Key.shift><Key.shift><Key.shift><Key.shift><Key.shift><Key.shift><Key.shift><Key.shift><Key.shift><Key.shift><Key.shift><Key.shift><Key.shift><Key.shift><Key.shift><Key.shift><Key.shift><Key.shift><Key.shift><Key.shift><Key.shift><Key.shift><Key.shift><Key.shift><Key.shift><Key.shift><Key.shift><Key.shift><Key.shift><Key.shift><Key.shift><Key.shift><Key.shift><Key.shift><Key.shift><Key.shift>Fourth<Key.space>of<Key.space><Key.shift><Key.shift>July<Key.space><Key.shift><Key.shift>plans
Screenshot: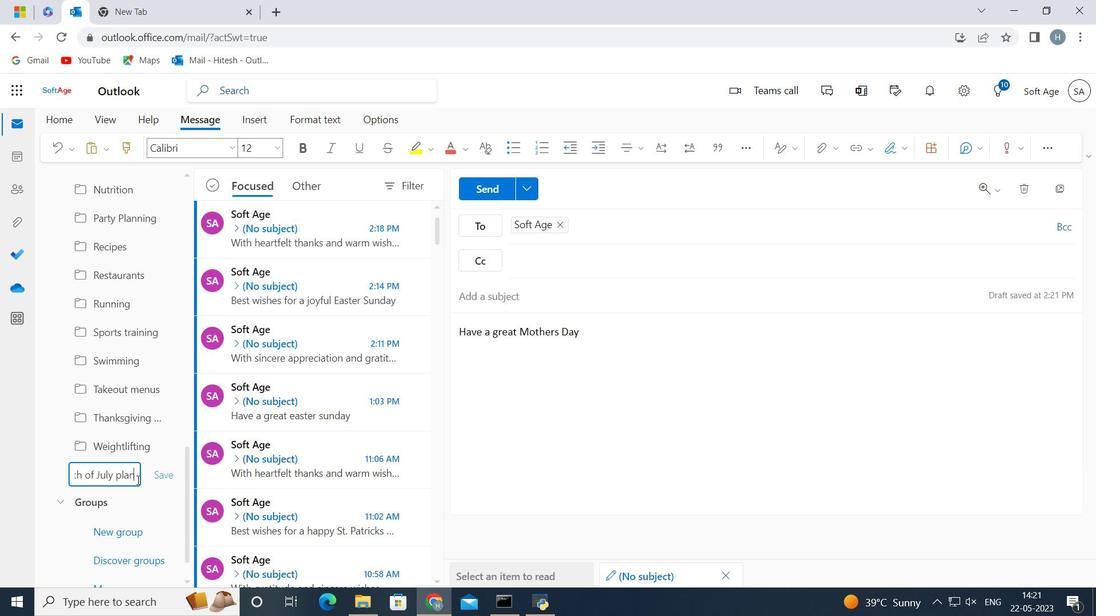 
Action: Mouse moved to (165, 471)
Screenshot: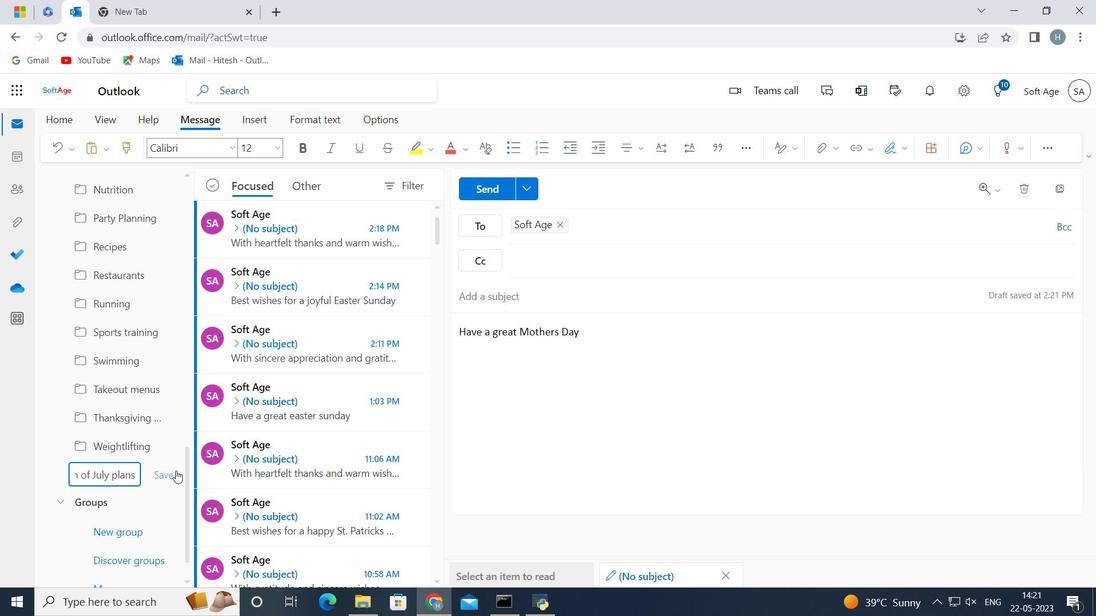 
Action: Mouse pressed left at (165, 471)
Screenshot: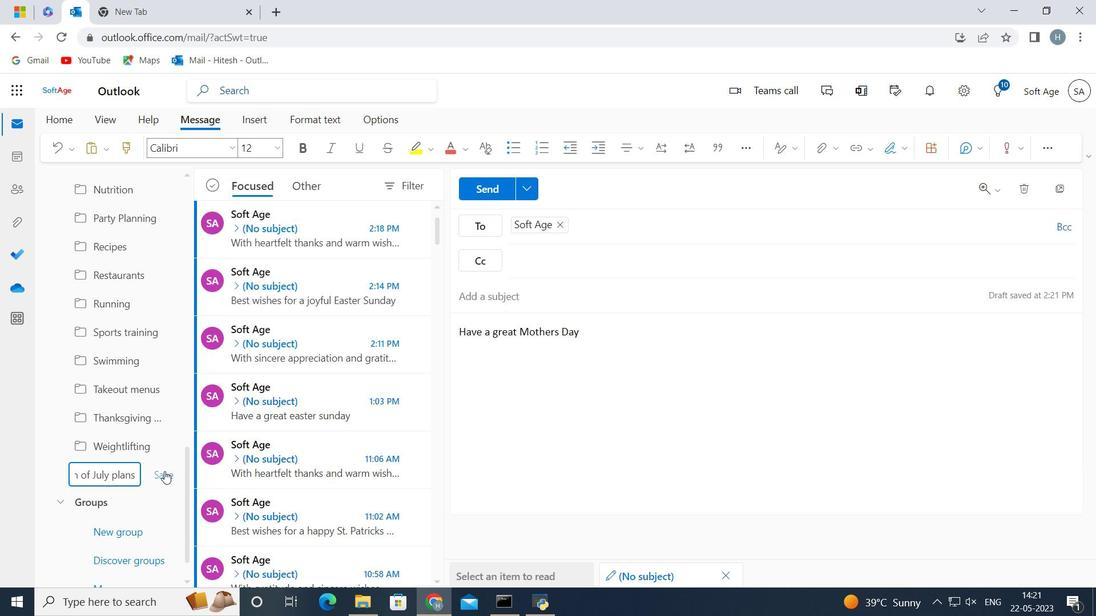 
Action: Mouse moved to (495, 188)
Screenshot: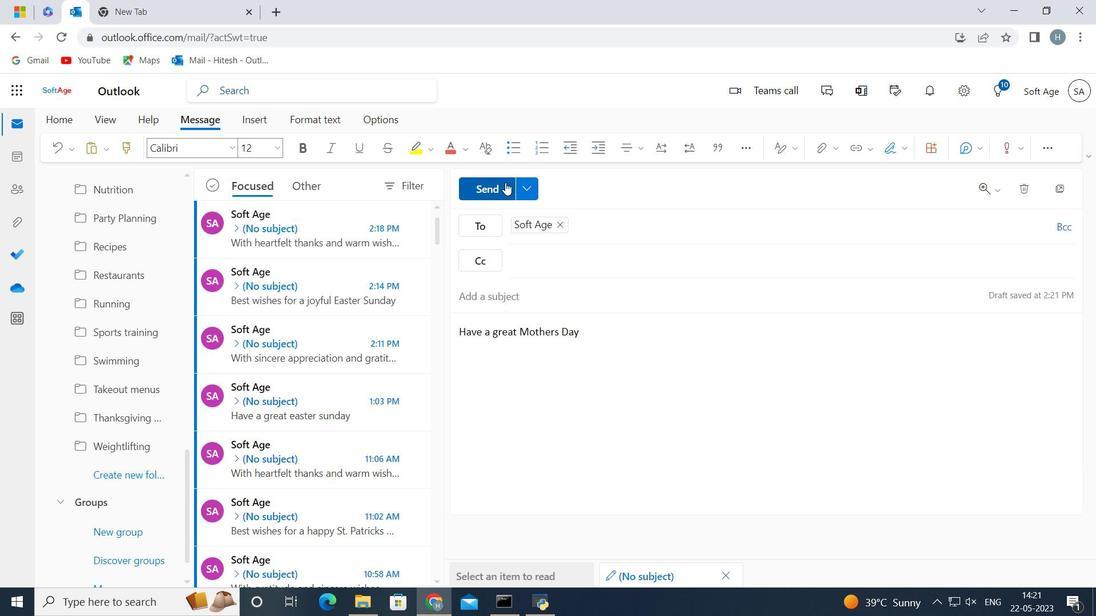 
Action: Mouse pressed left at (495, 188)
Screenshot: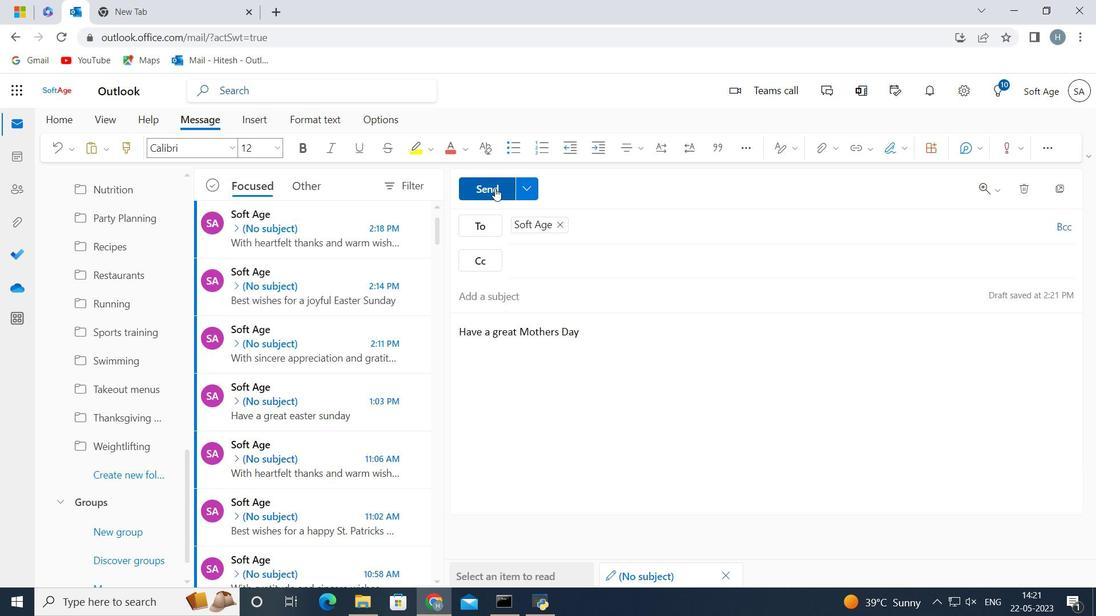 
Action: Mouse moved to (536, 369)
Screenshot: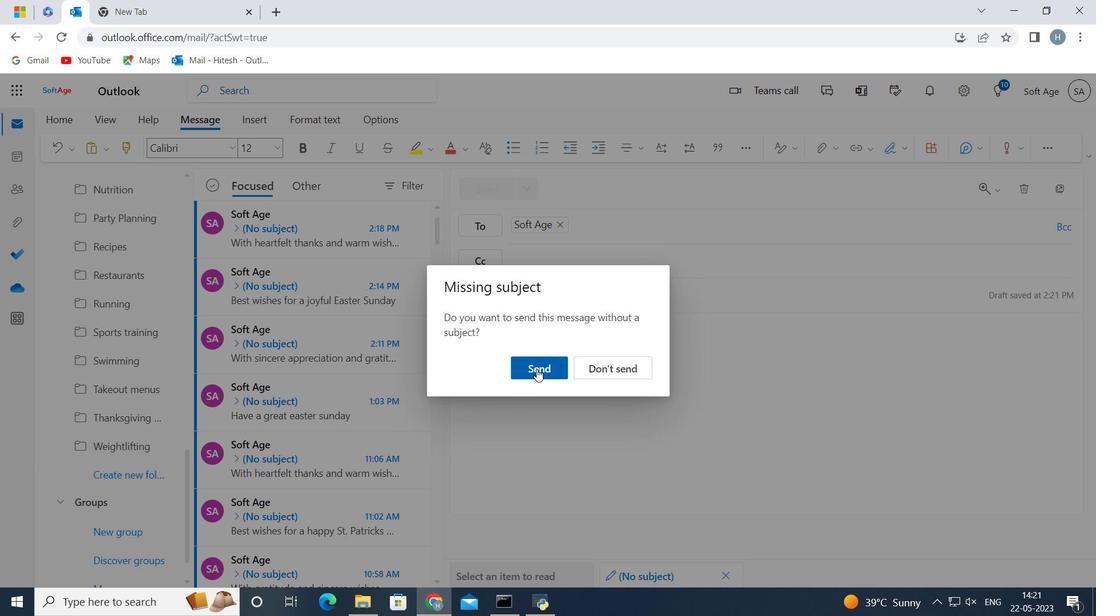 
Action: Mouse pressed left at (536, 369)
Screenshot: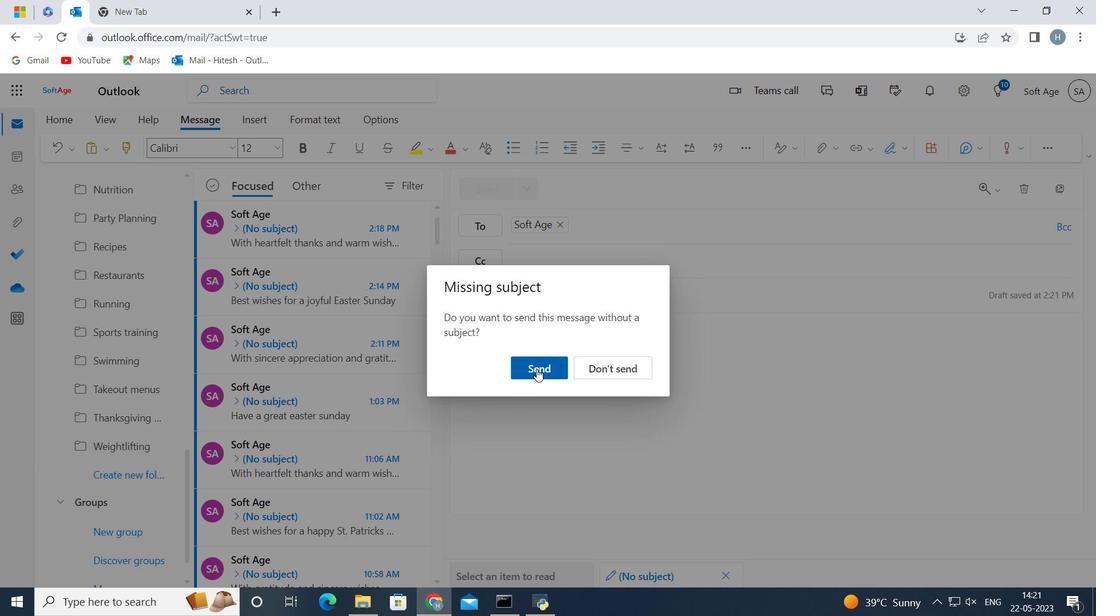
Action: Mouse moved to (384, 338)
Screenshot: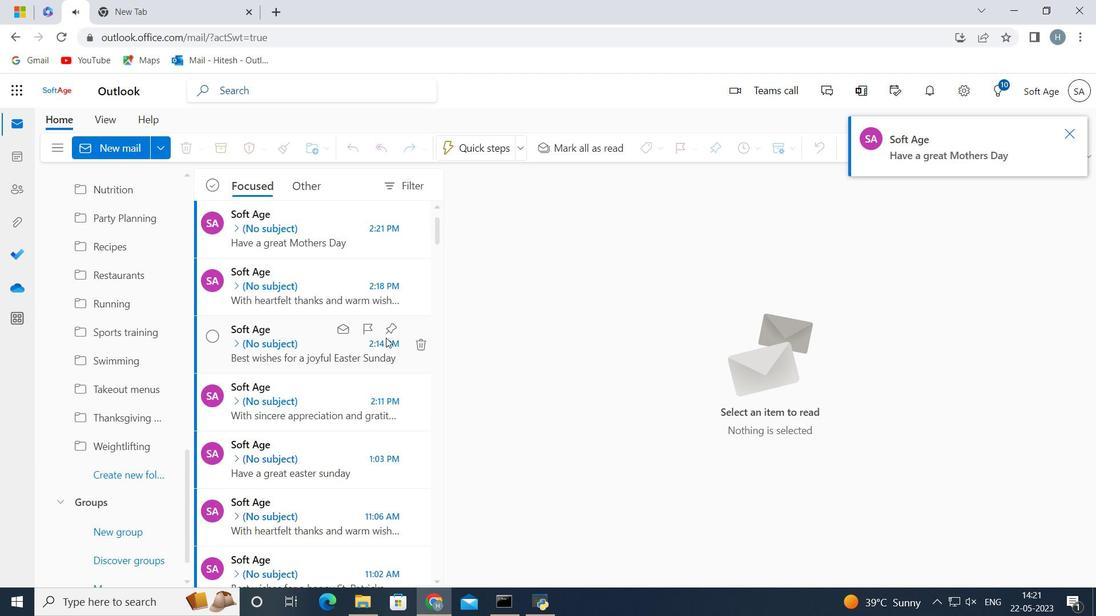 
